Task: Add Attachment from computer to Card Card0000000249 in Board Board0000000063 in Workspace WS0000000021 in Trello. Add Cover Purple to Card Card0000000249 in Board Board0000000063 in Workspace WS0000000021 in Trello. Add "Move Card To …" Button titled Button0000000249 to "top" of the list "To Do" to Card Card0000000249 in Board Board0000000063 in Workspace WS0000000021 in Trello. Add Description DS0000000249 to Card Card0000000249 in Board Board0000000063 in Workspace WS0000000021 in Trello. Add Comment CM0000000249 to Card Card0000000249 in Board Board0000000063 in Workspace WS0000000021 in Trello
Action: Mouse moved to (620, 657)
Screenshot: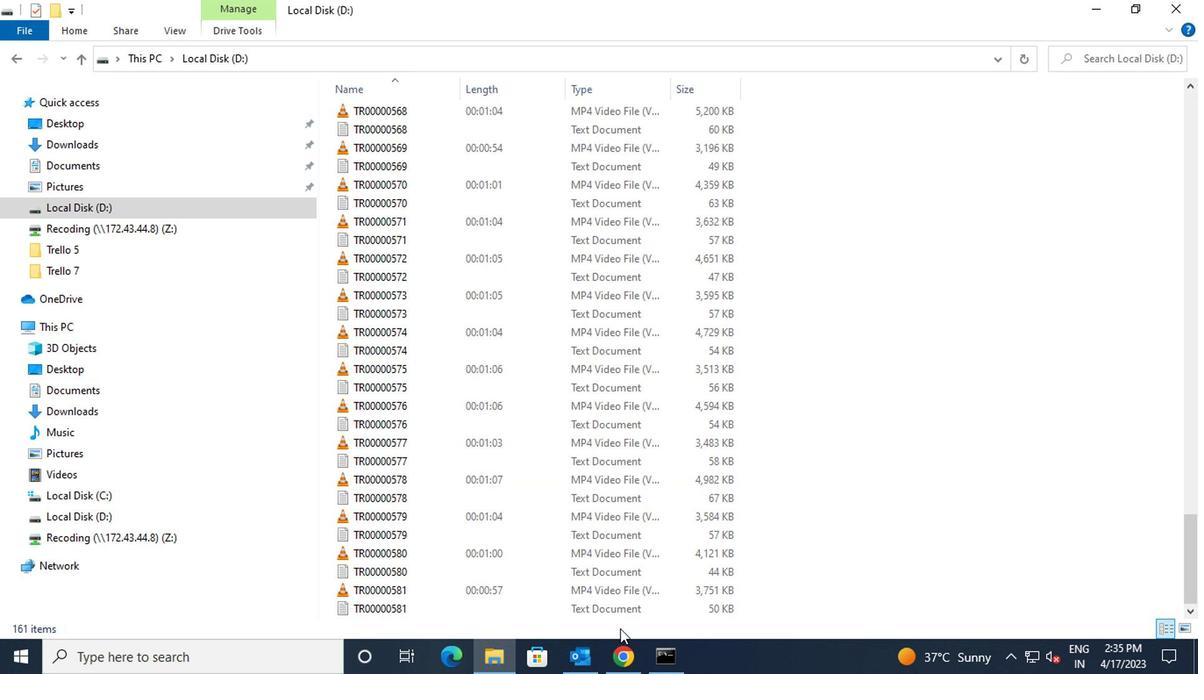
Action: Mouse pressed left at (620, 657)
Screenshot: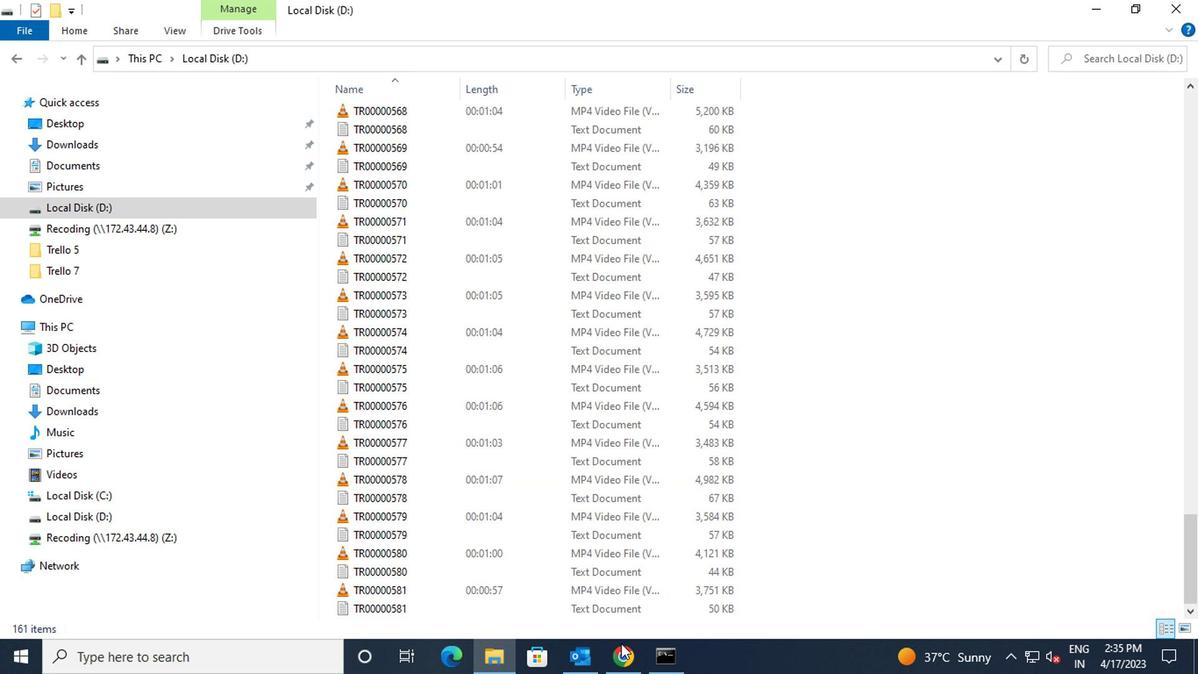 
Action: Mouse moved to (378, 267)
Screenshot: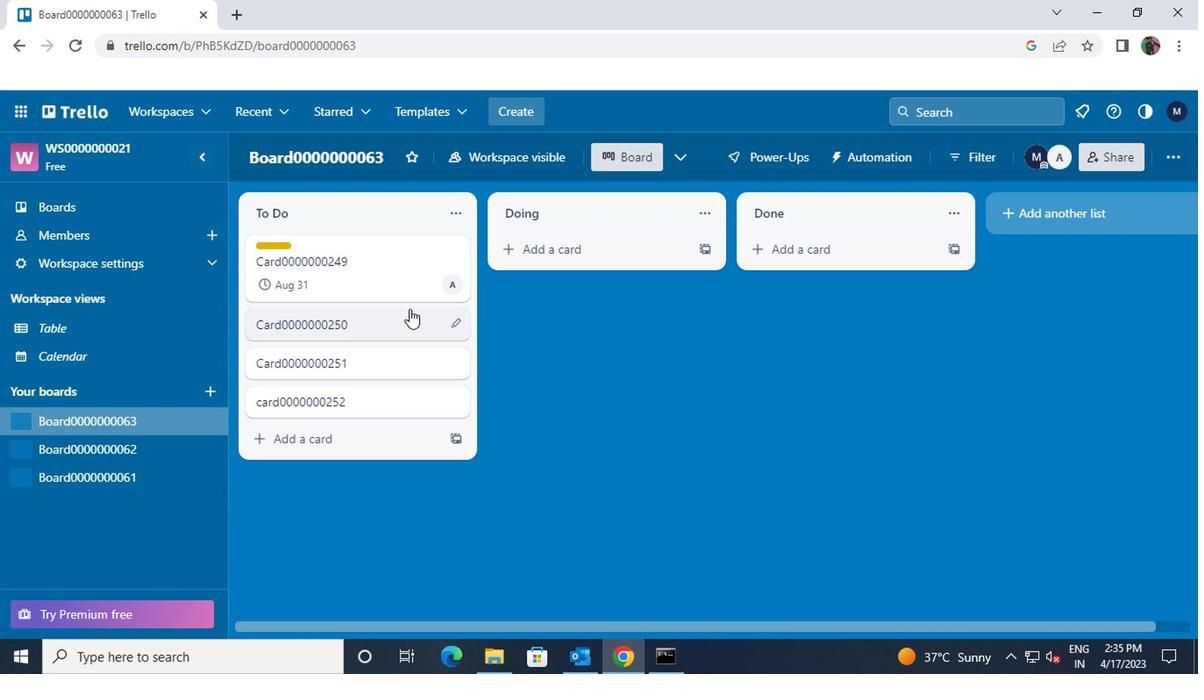 
Action: Mouse pressed left at (378, 267)
Screenshot: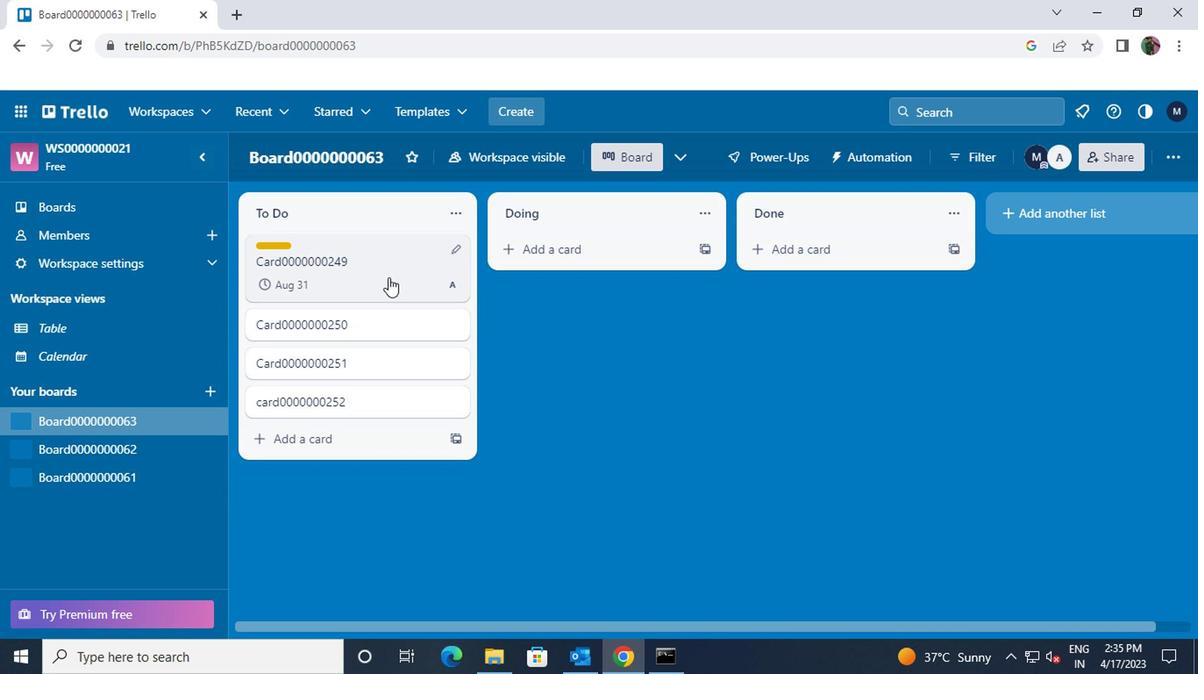 
Action: Mouse moved to (800, 390)
Screenshot: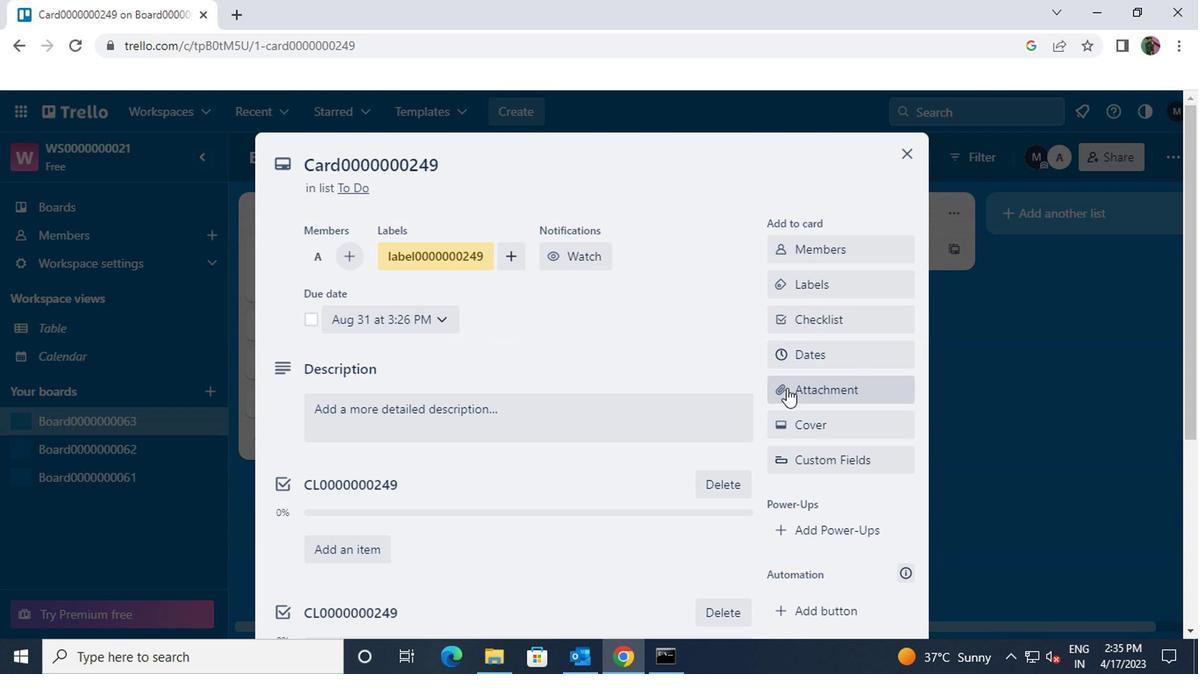 
Action: Mouse pressed left at (800, 390)
Screenshot: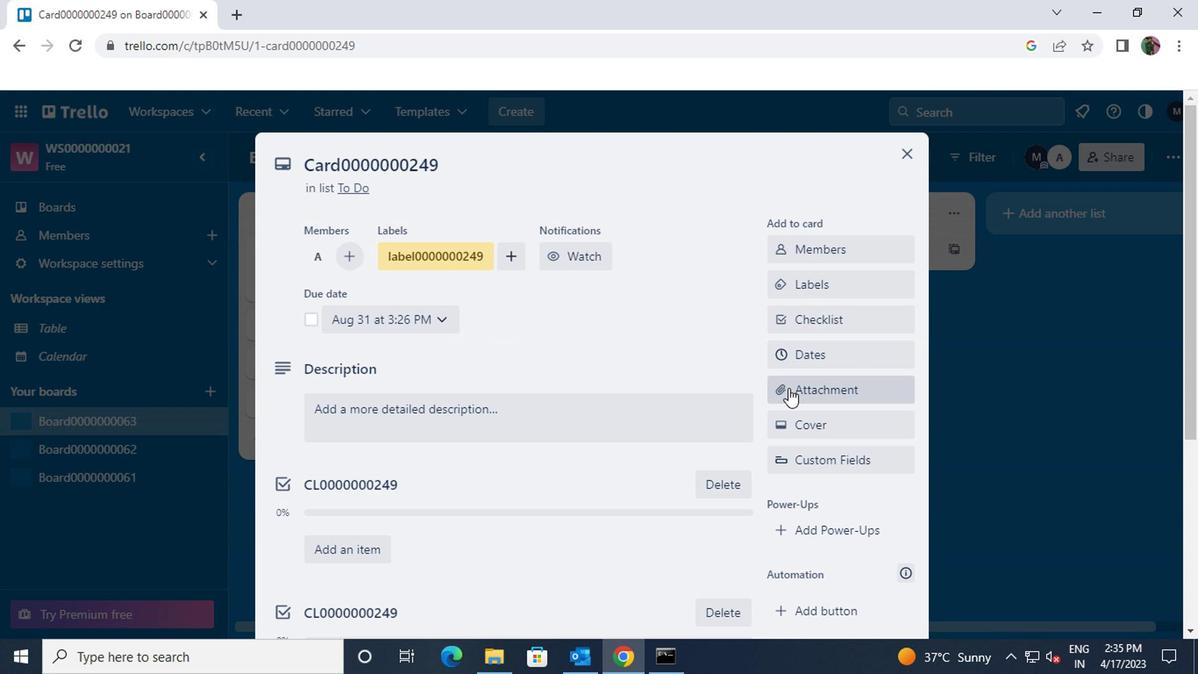 
Action: Mouse moved to (839, 192)
Screenshot: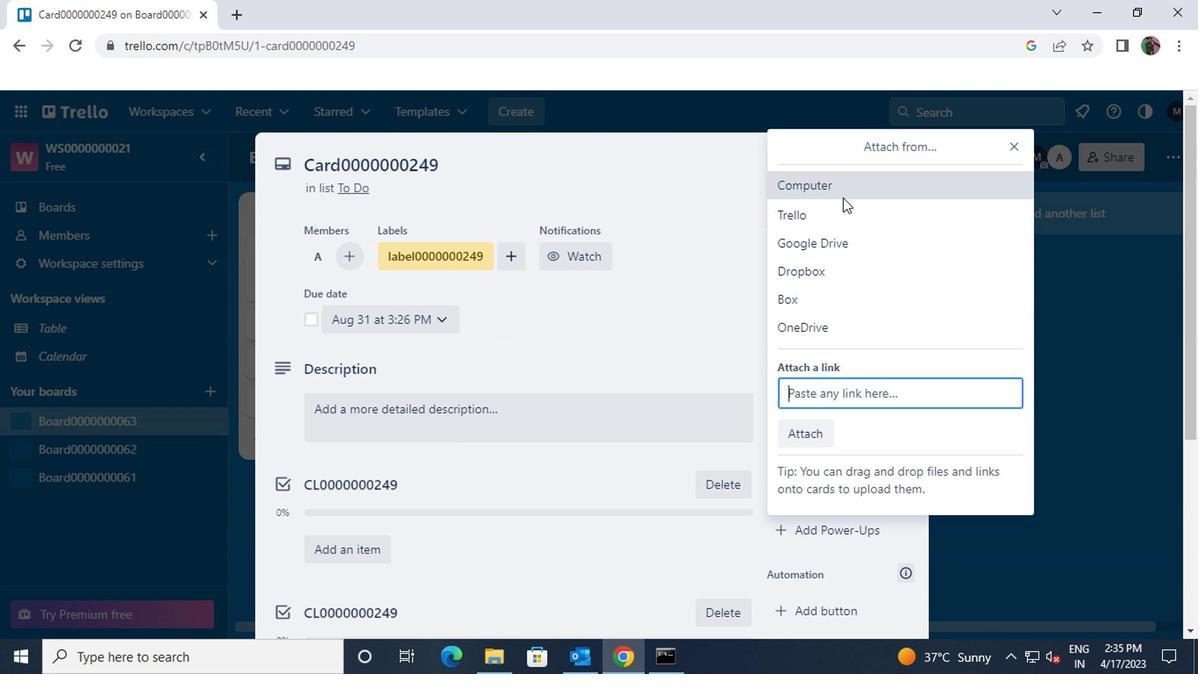 
Action: Mouse pressed left at (839, 192)
Screenshot: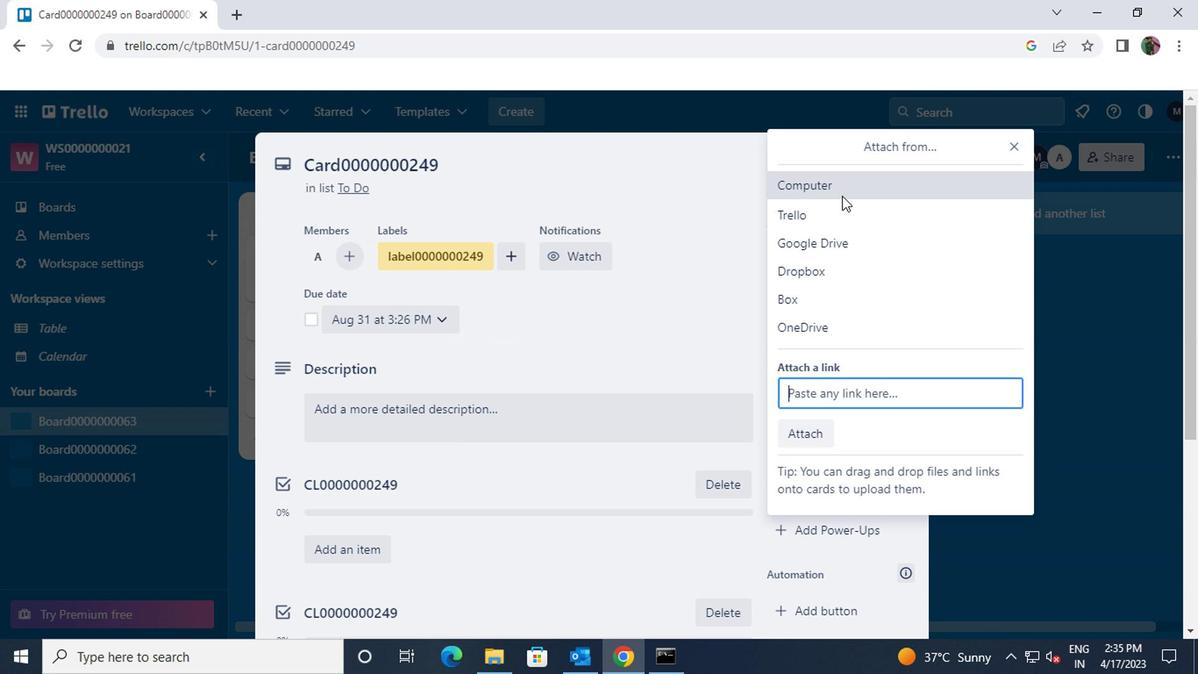 
Action: Mouse moved to (529, 181)
Screenshot: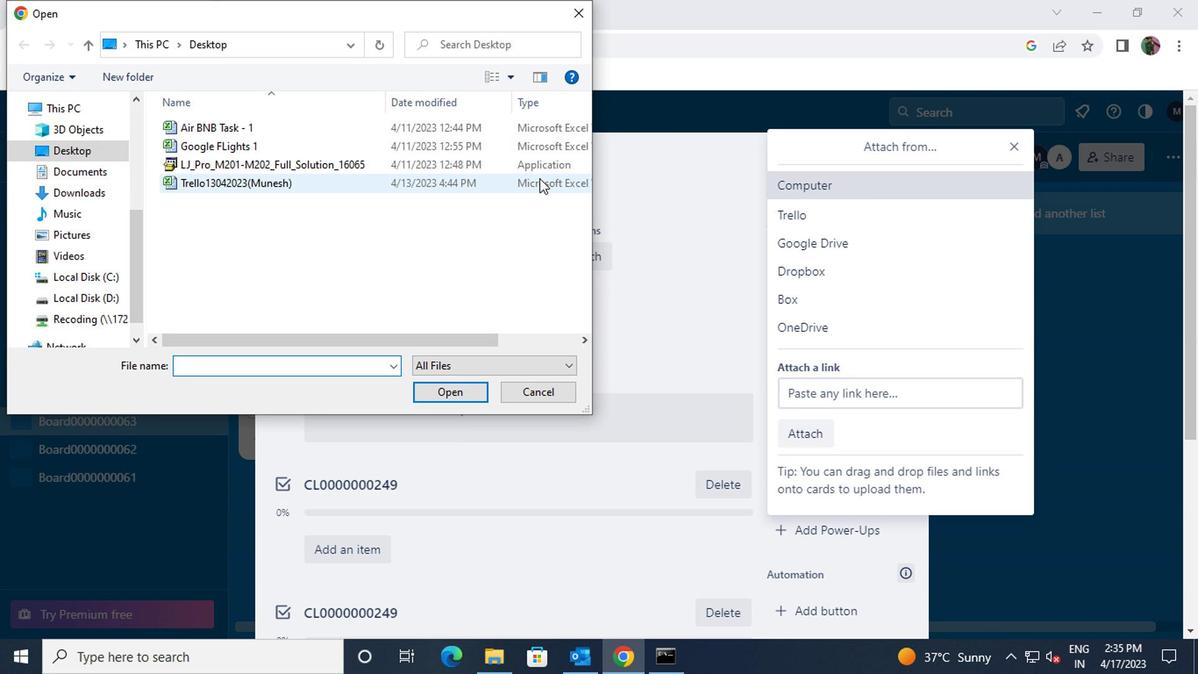 
Action: Mouse pressed left at (529, 181)
Screenshot: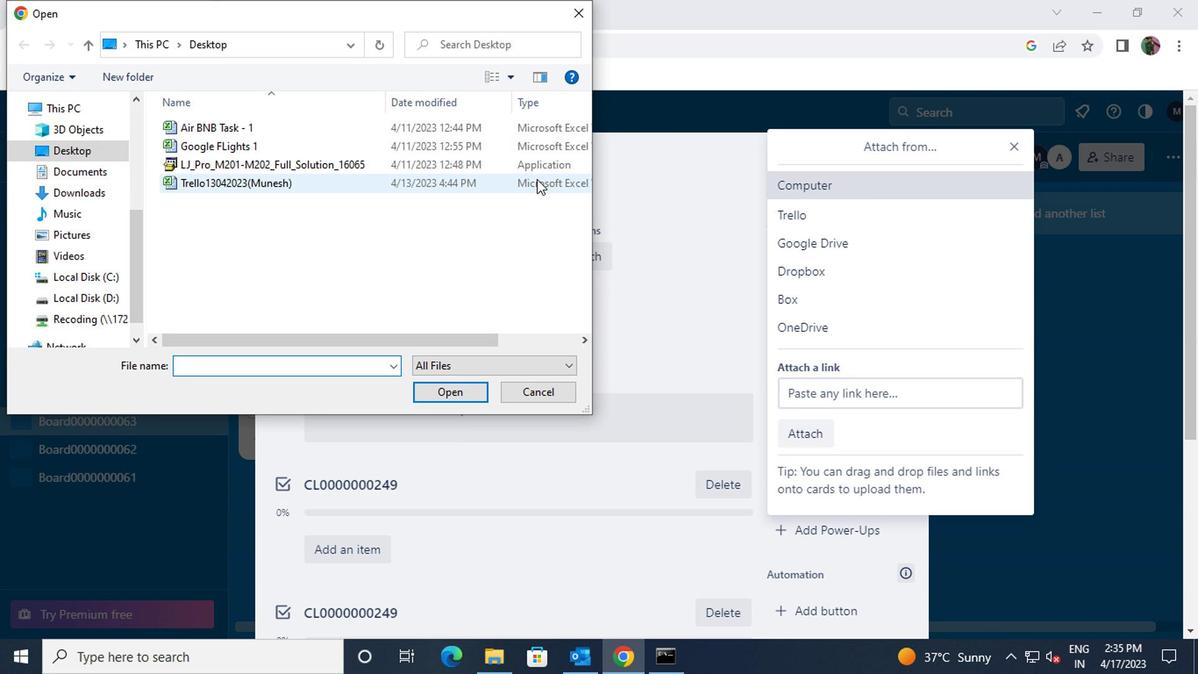 
Action: Mouse moved to (450, 390)
Screenshot: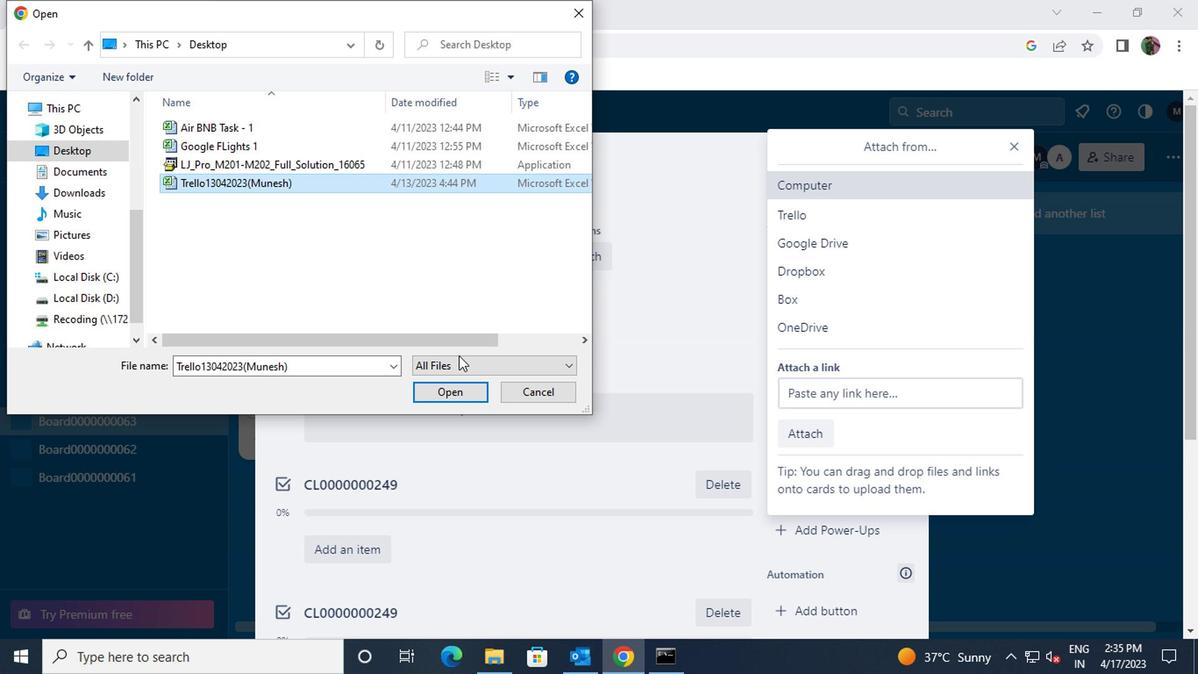 
Action: Mouse pressed left at (450, 390)
Screenshot: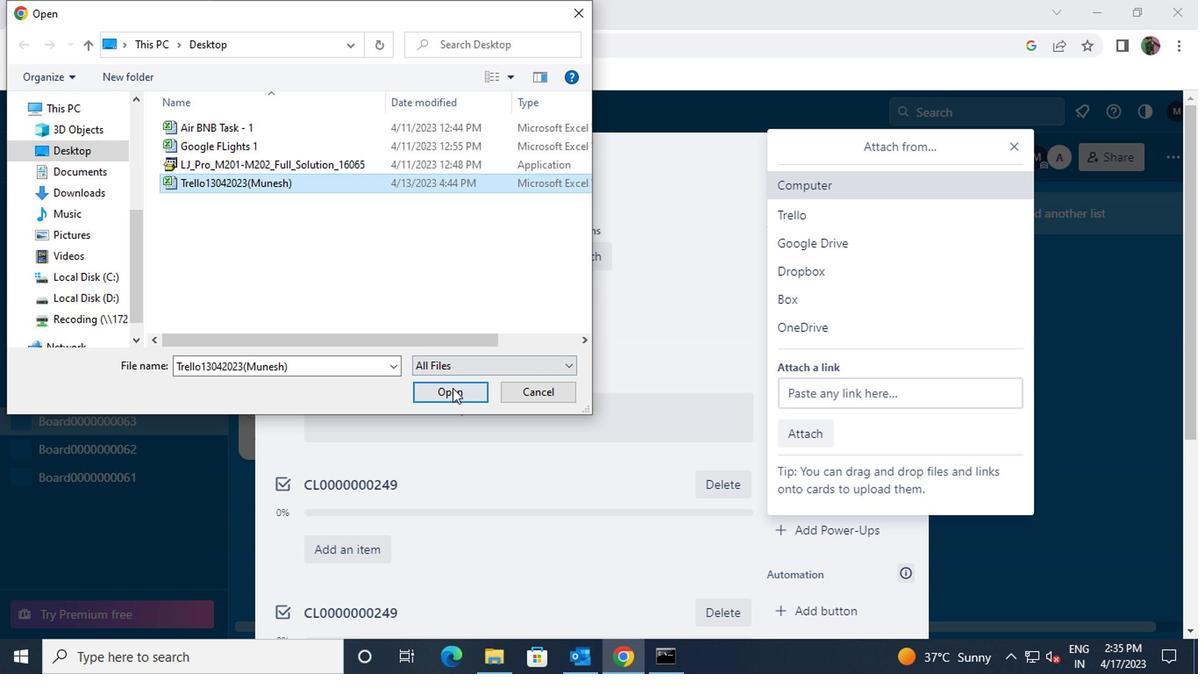 
Action: Mouse moved to (800, 425)
Screenshot: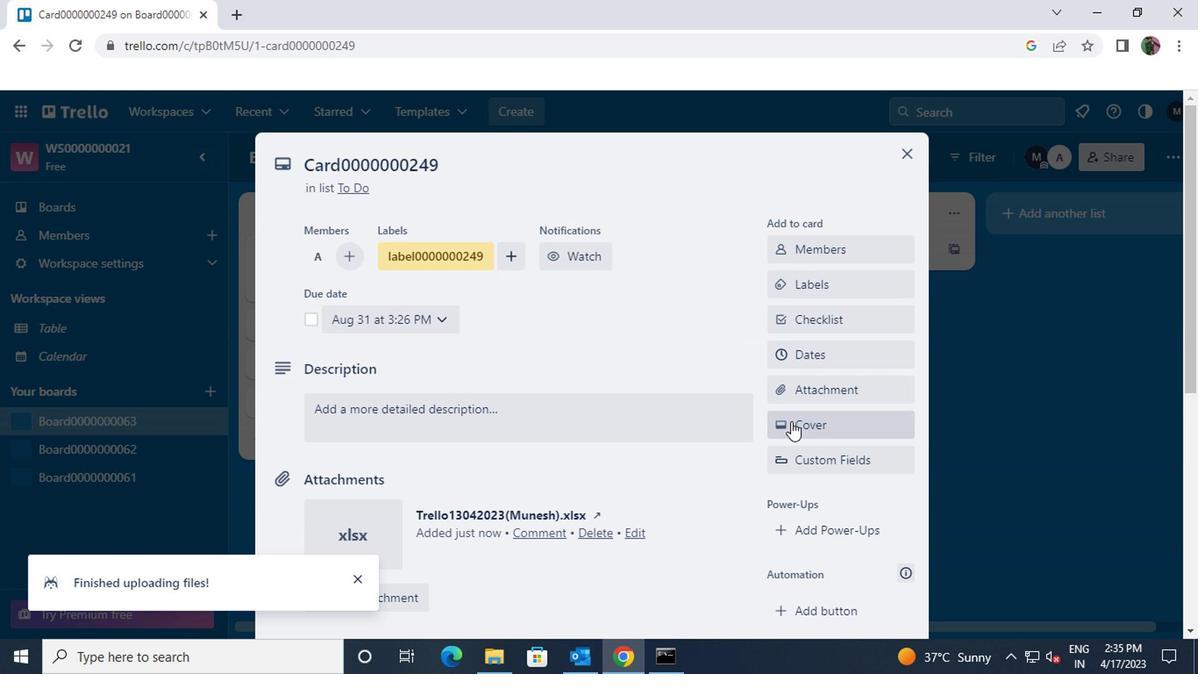
Action: Mouse pressed left at (800, 425)
Screenshot: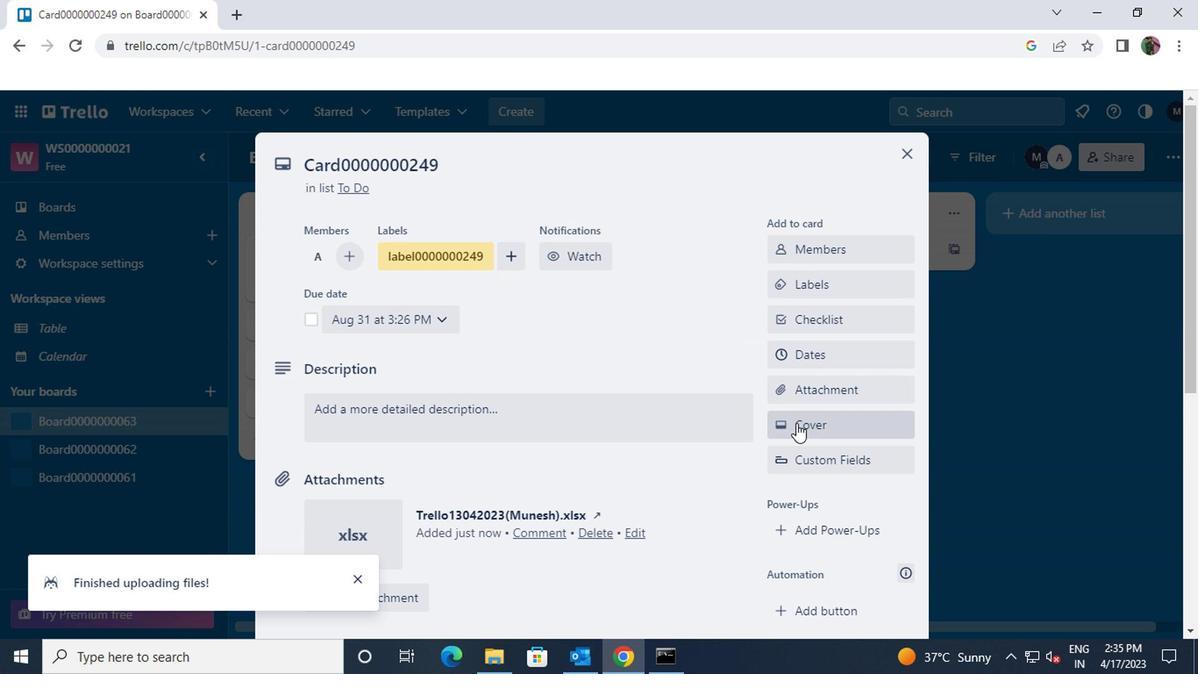 
Action: Mouse moved to (1002, 302)
Screenshot: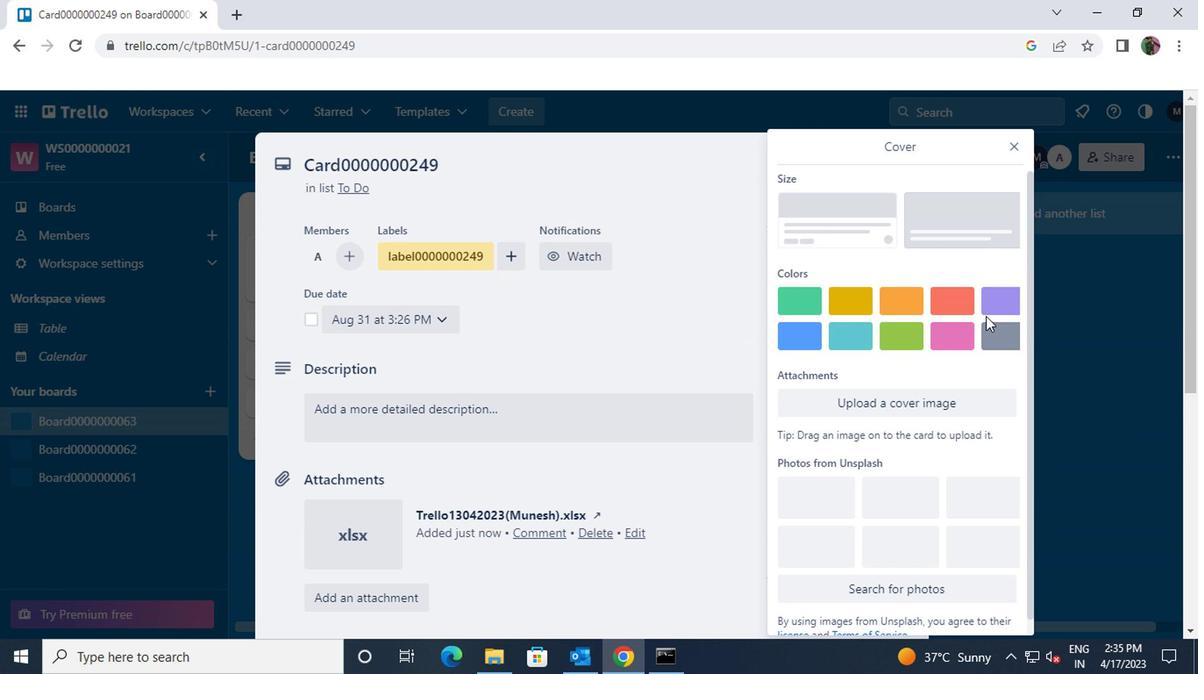 
Action: Mouse pressed left at (1002, 302)
Screenshot: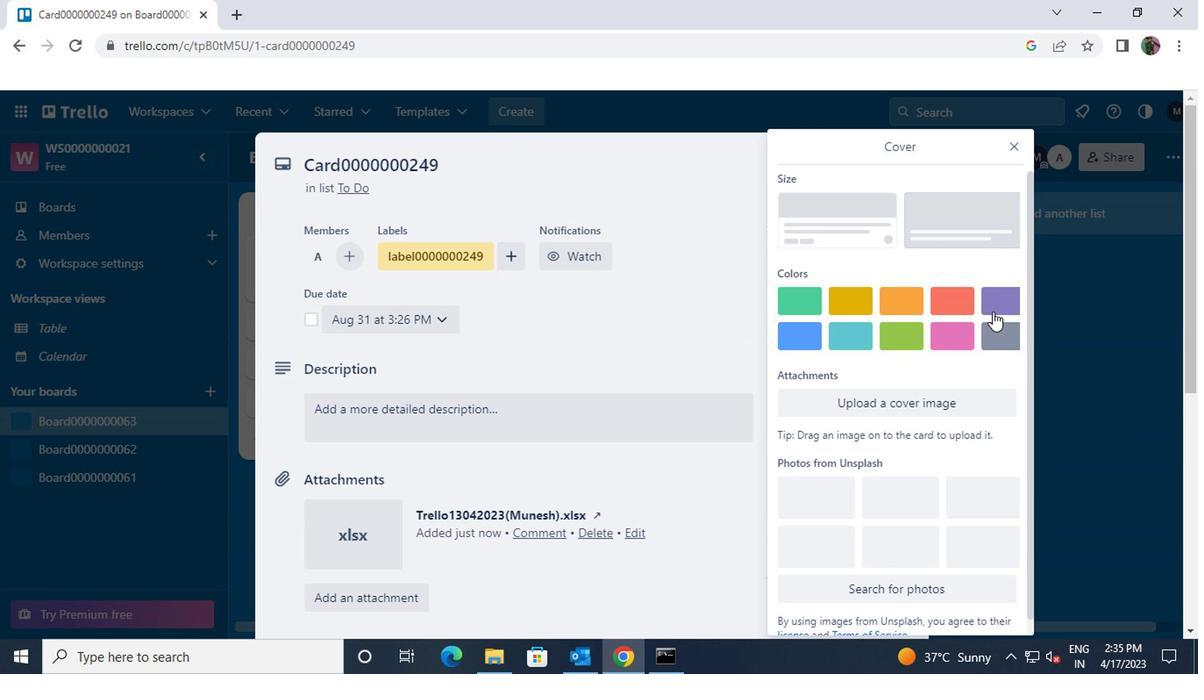 
Action: Mouse moved to (1012, 147)
Screenshot: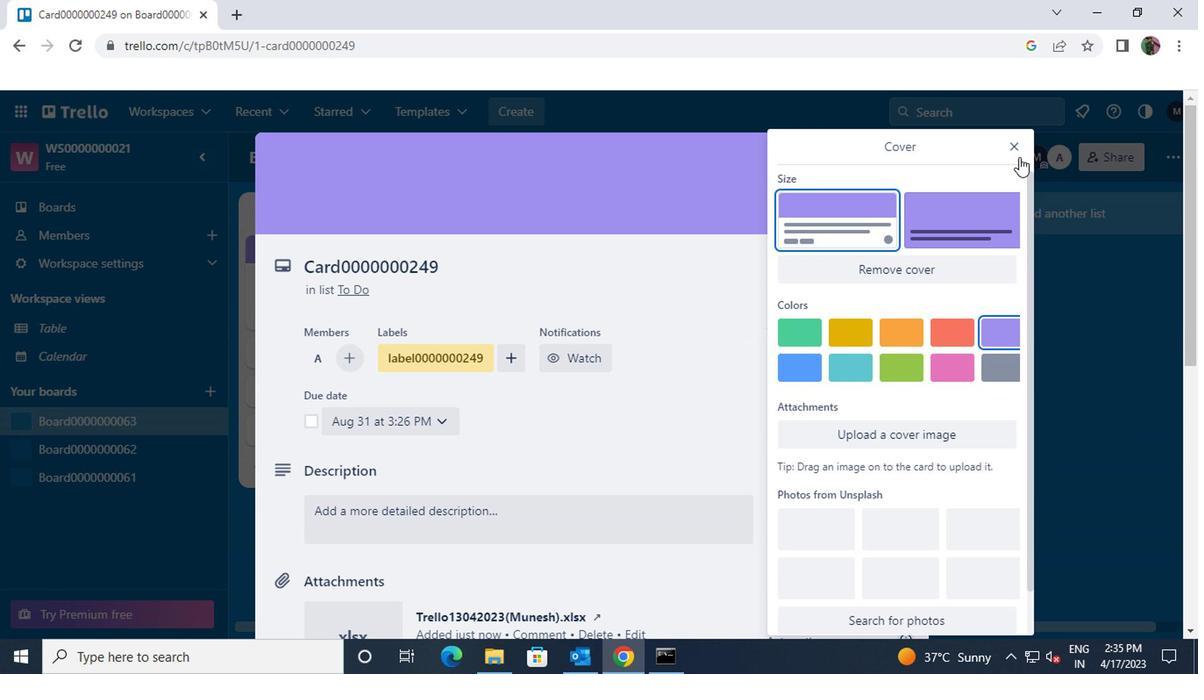 
Action: Mouse pressed left at (1012, 147)
Screenshot: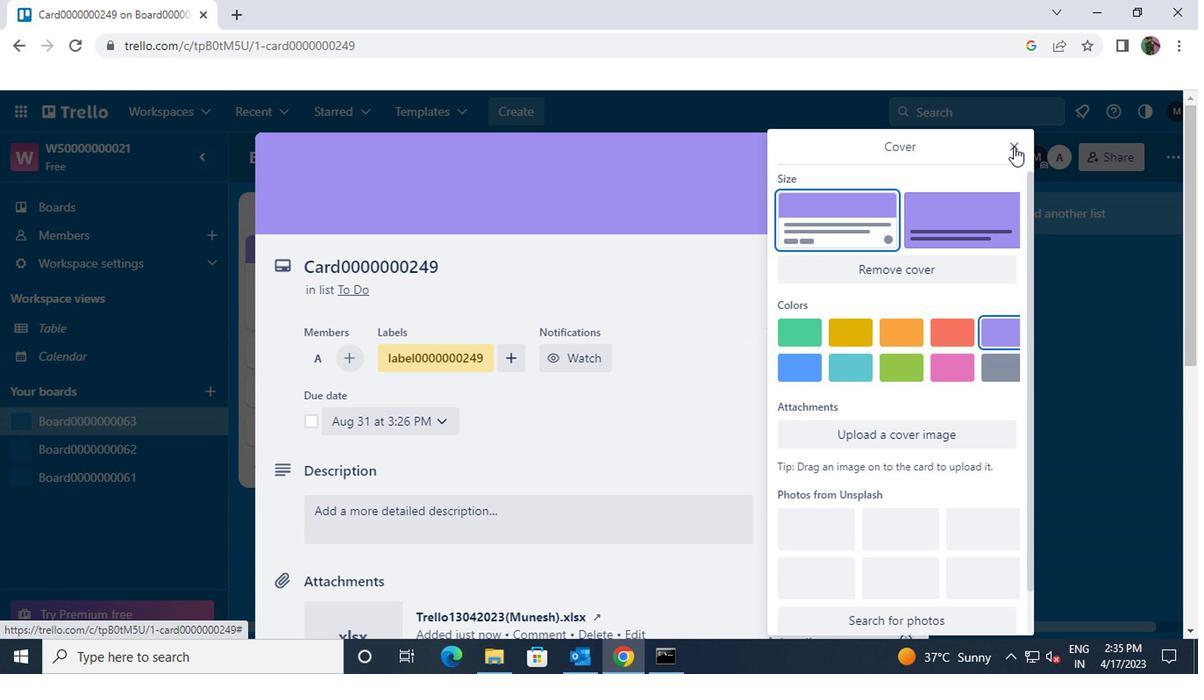 
Action: Mouse moved to (855, 373)
Screenshot: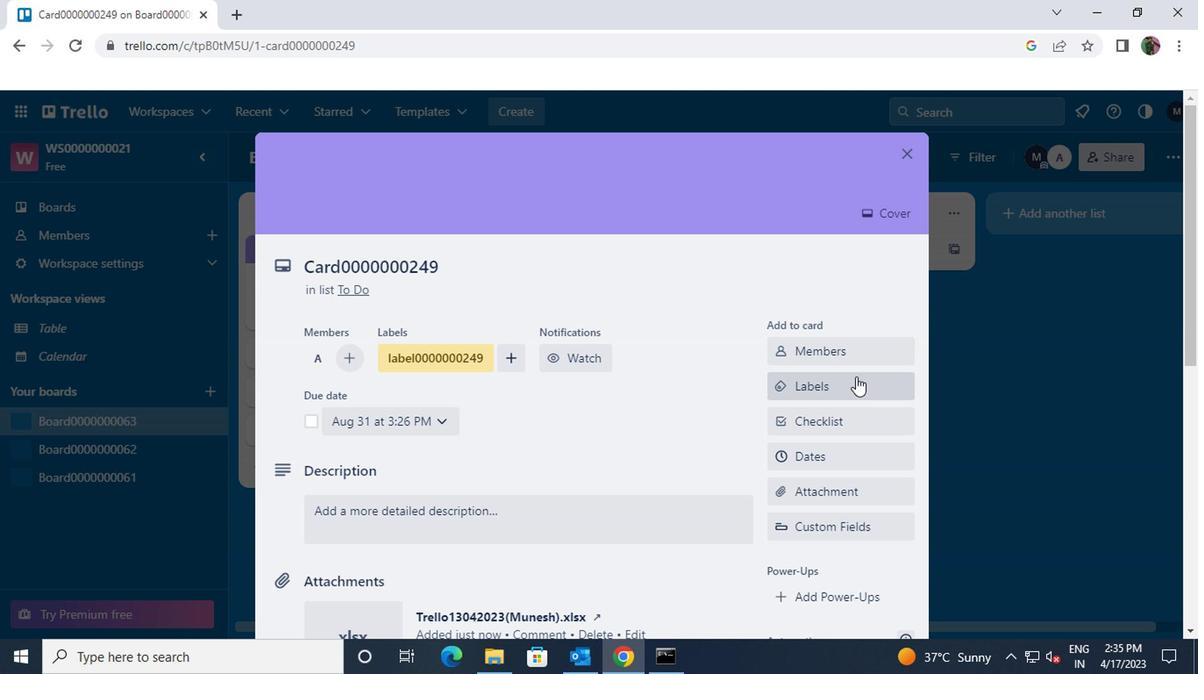 
Action: Mouse scrolled (855, 373) with delta (0, 0)
Screenshot: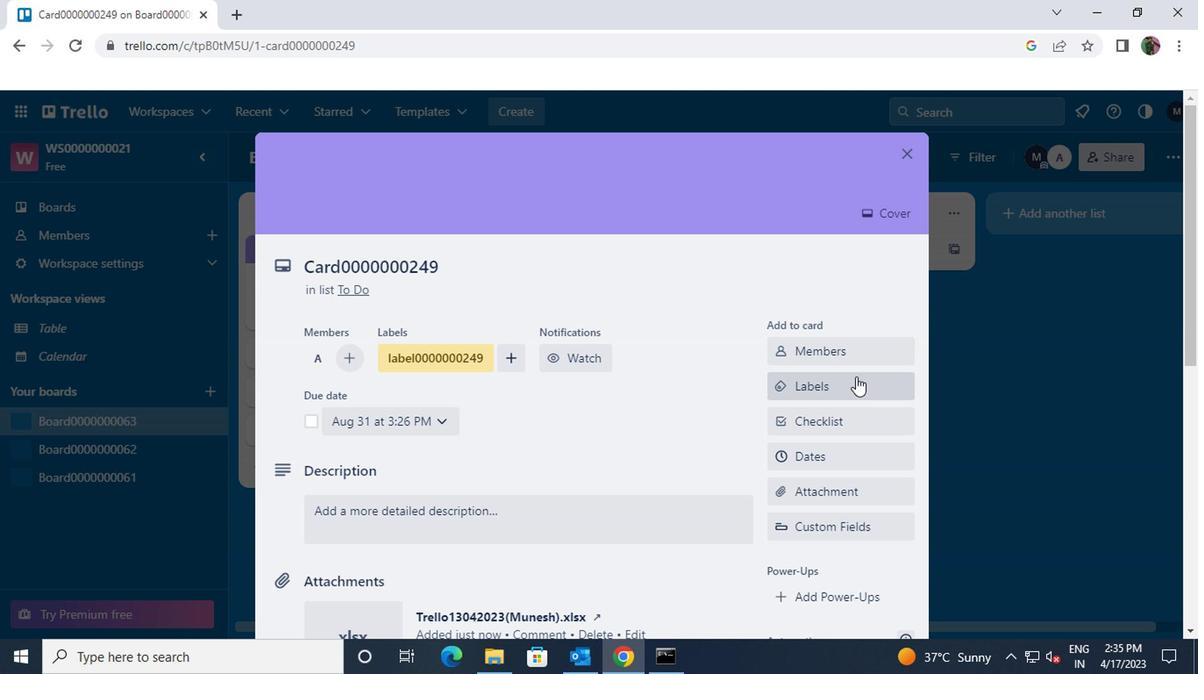 
Action: Mouse moved to (856, 375)
Screenshot: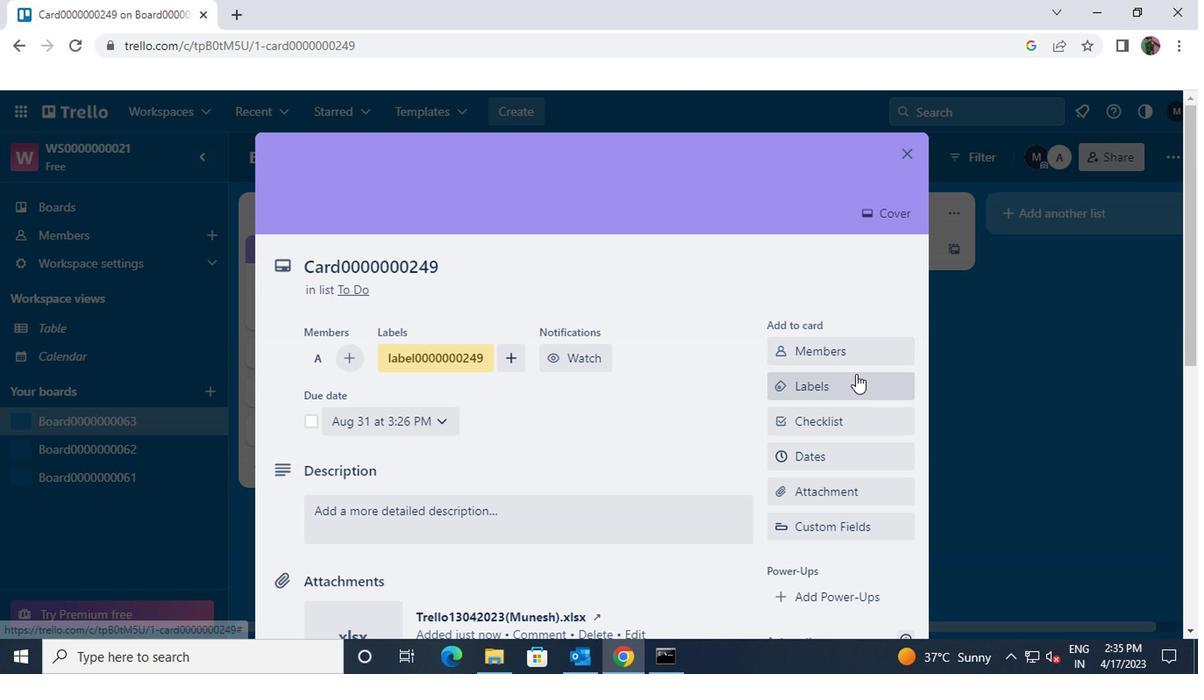 
Action: Mouse scrolled (856, 375) with delta (0, 0)
Screenshot: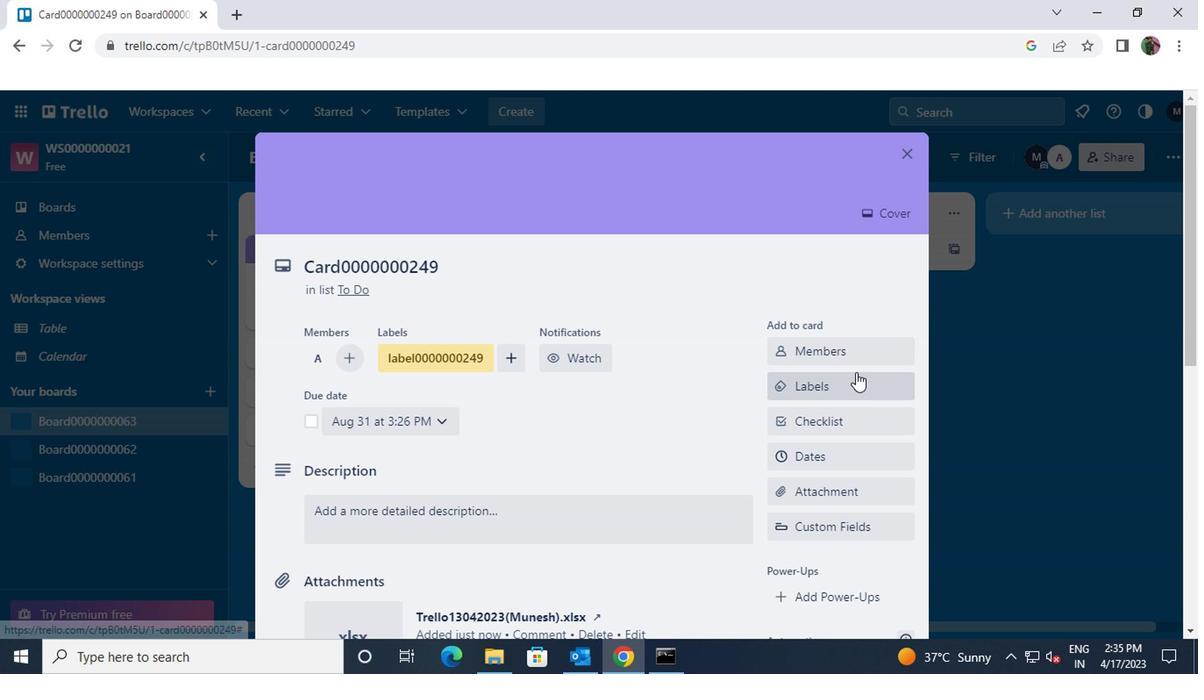 
Action: Mouse moved to (856, 377)
Screenshot: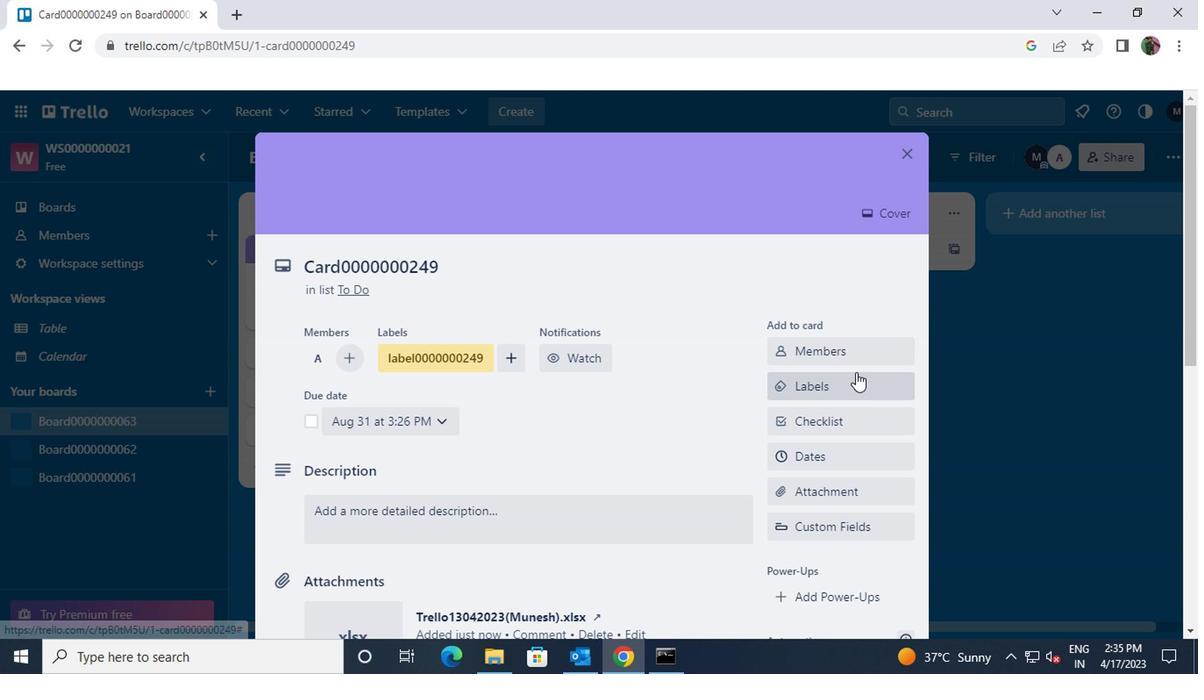 
Action: Mouse scrolled (856, 375) with delta (0, -1)
Screenshot: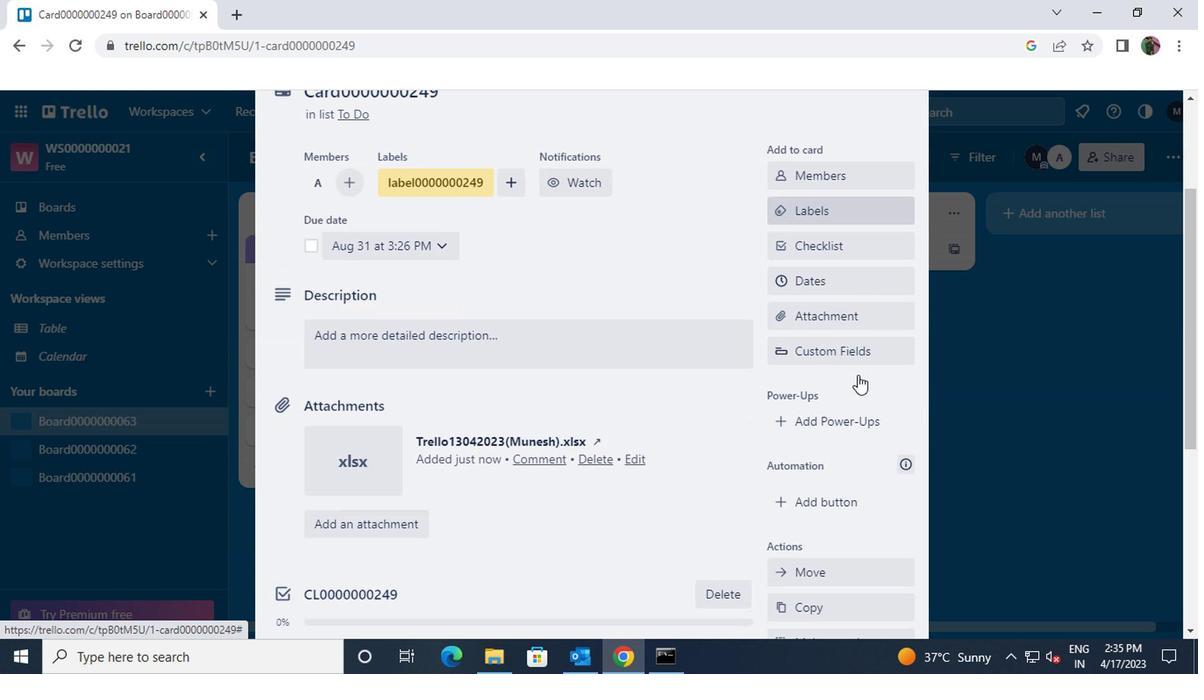 
Action: Mouse moved to (835, 410)
Screenshot: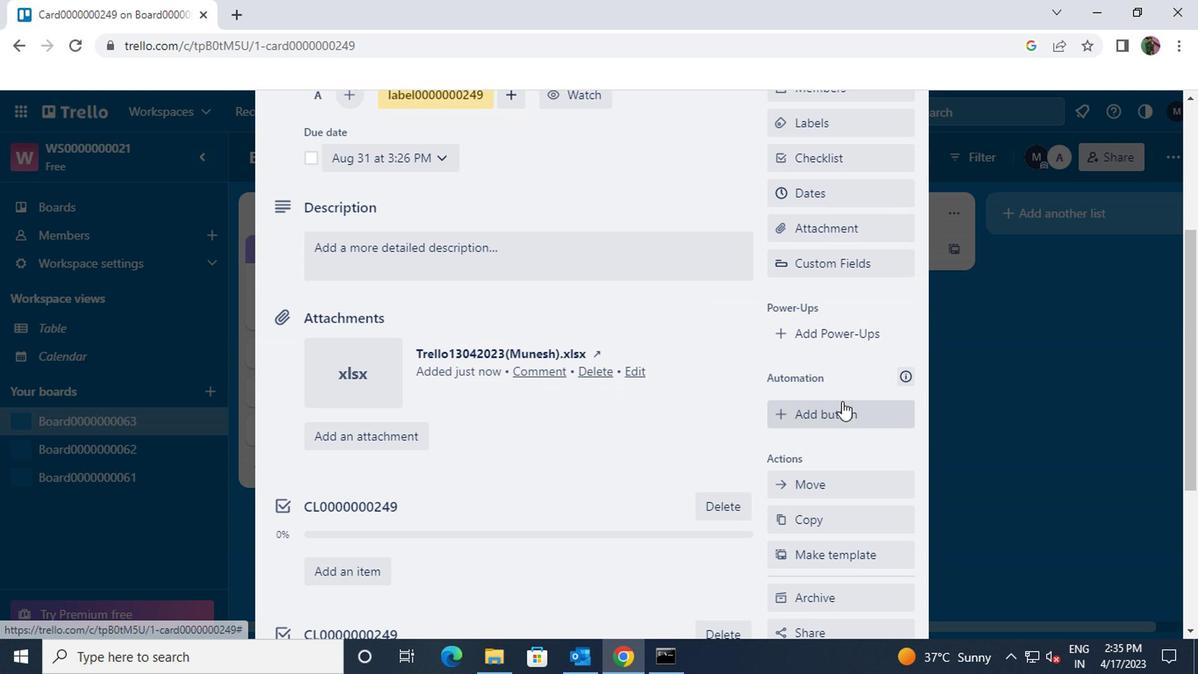 
Action: Mouse pressed left at (835, 410)
Screenshot: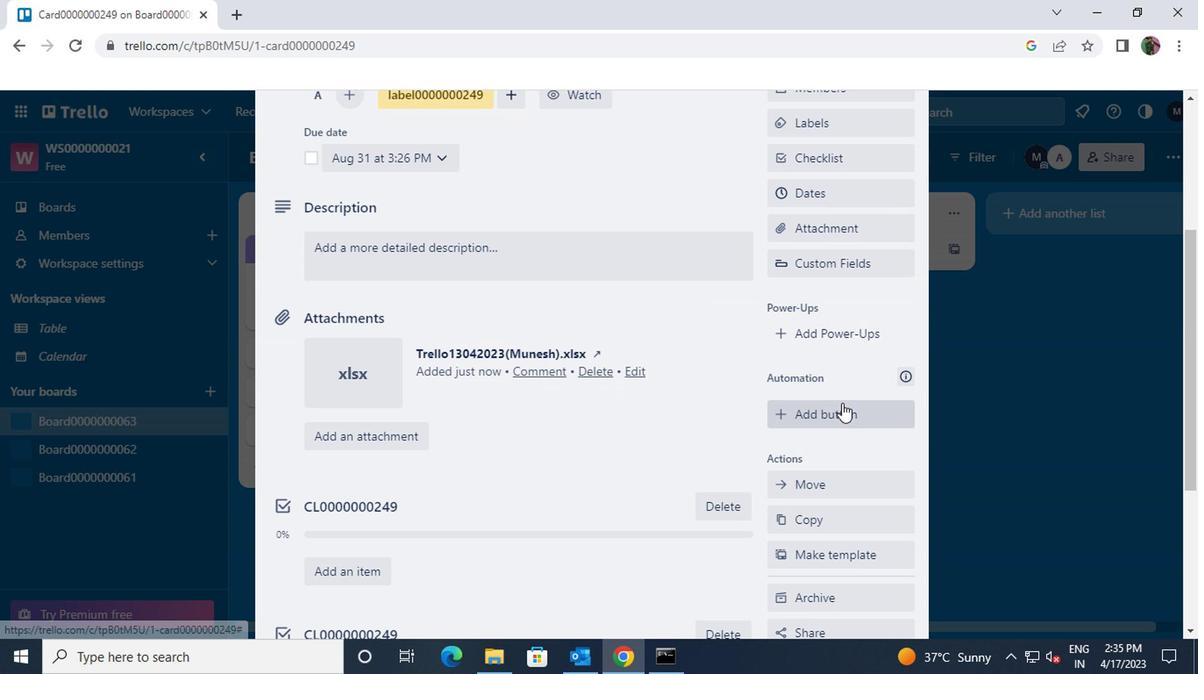 
Action: Mouse moved to (849, 231)
Screenshot: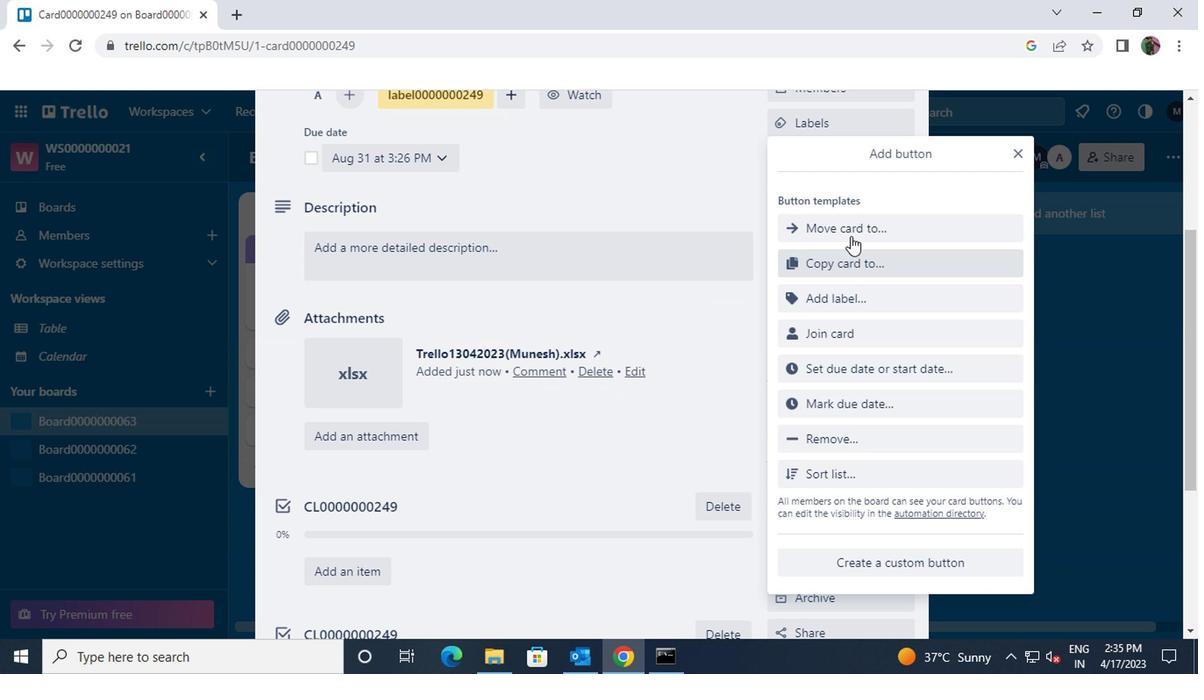
Action: Mouse pressed left at (849, 231)
Screenshot: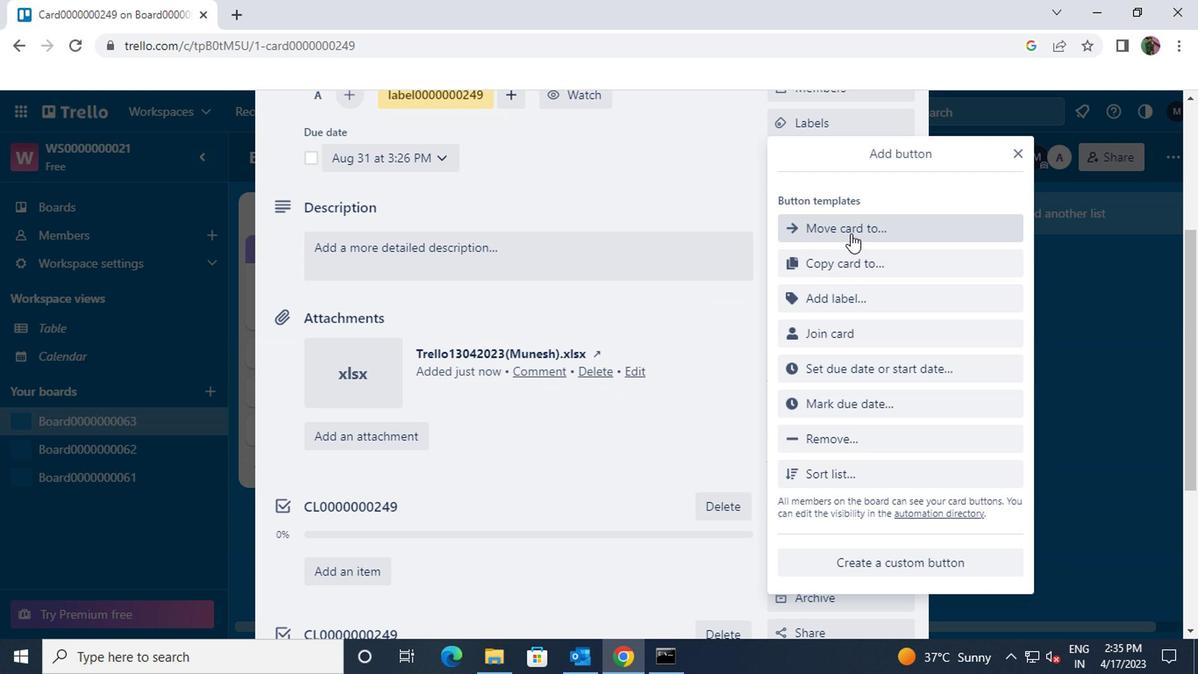
Action: Mouse moved to (848, 226)
Screenshot: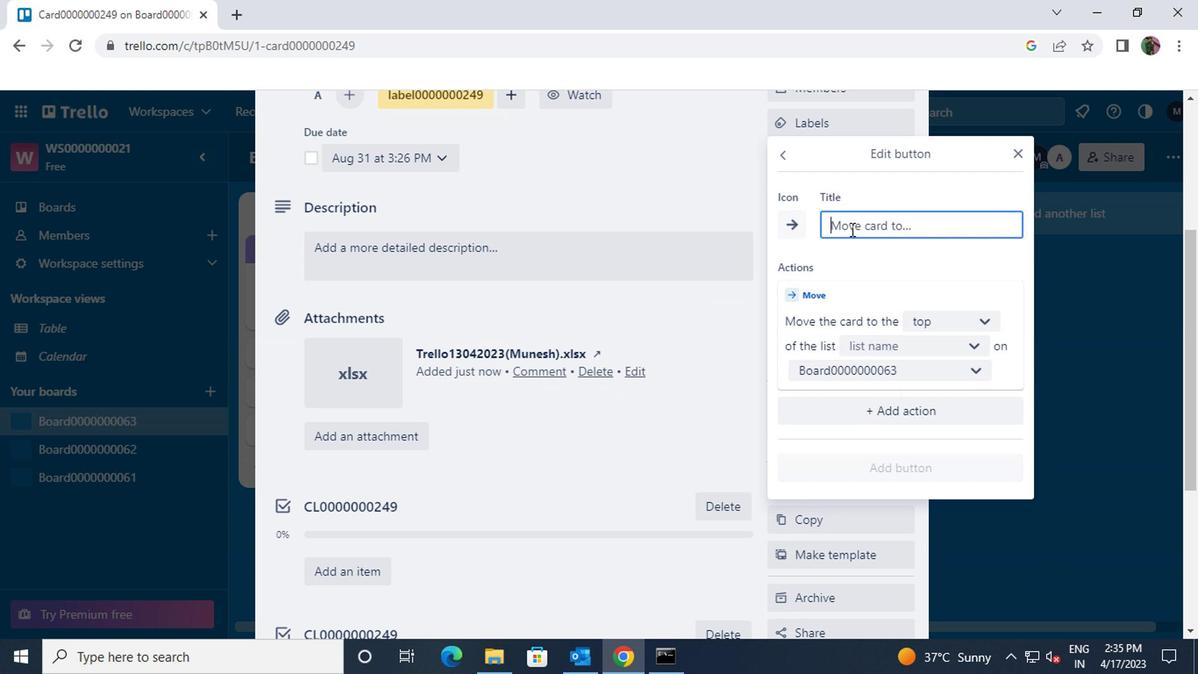 
Action: Mouse pressed left at (848, 226)
Screenshot: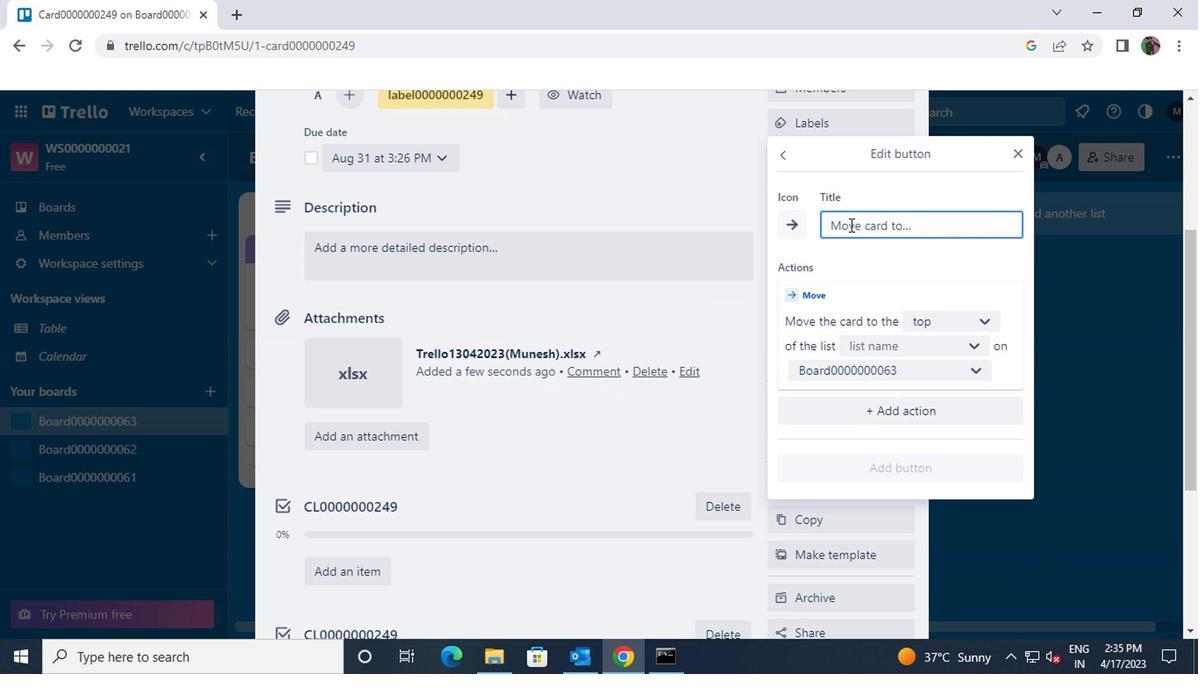 
Action: Key pressed <Key.shift>BUTTON0000000249
Screenshot: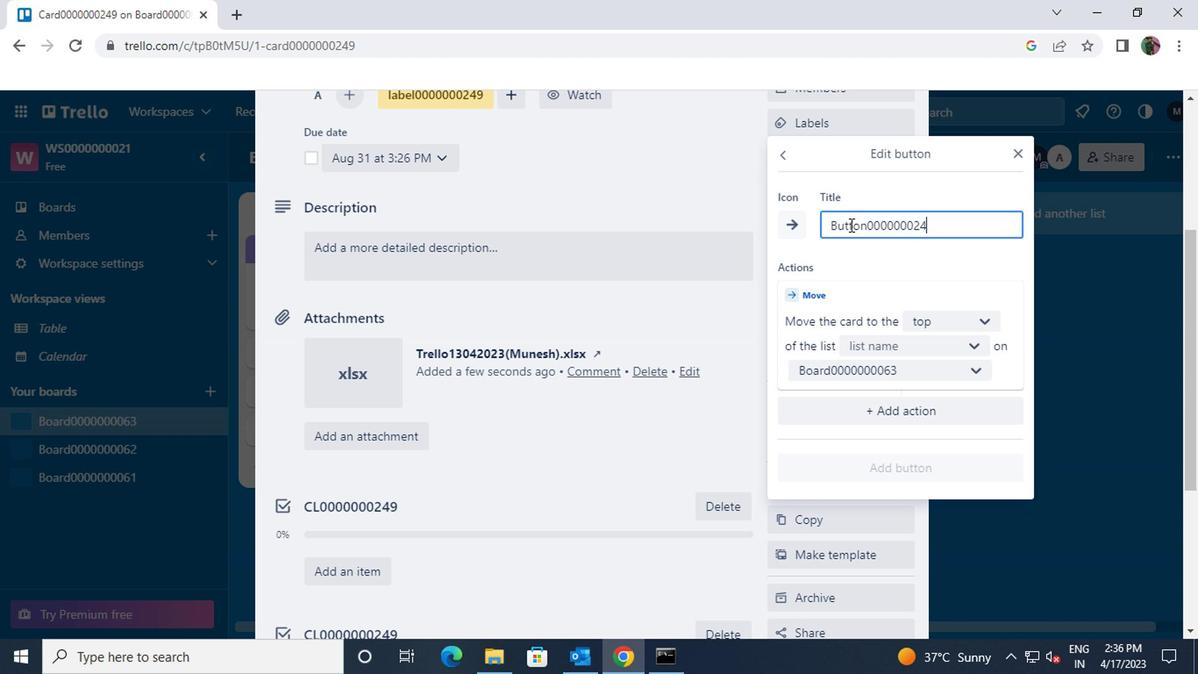 
Action: Mouse moved to (990, 321)
Screenshot: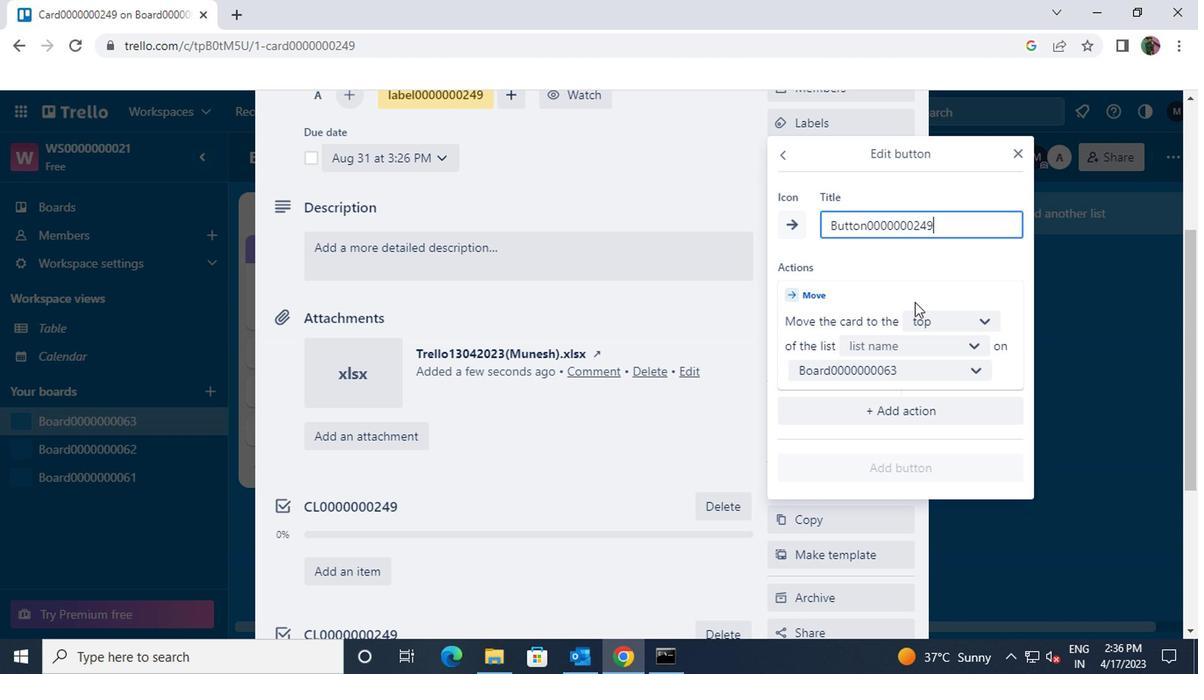 
Action: Mouse pressed left at (990, 321)
Screenshot: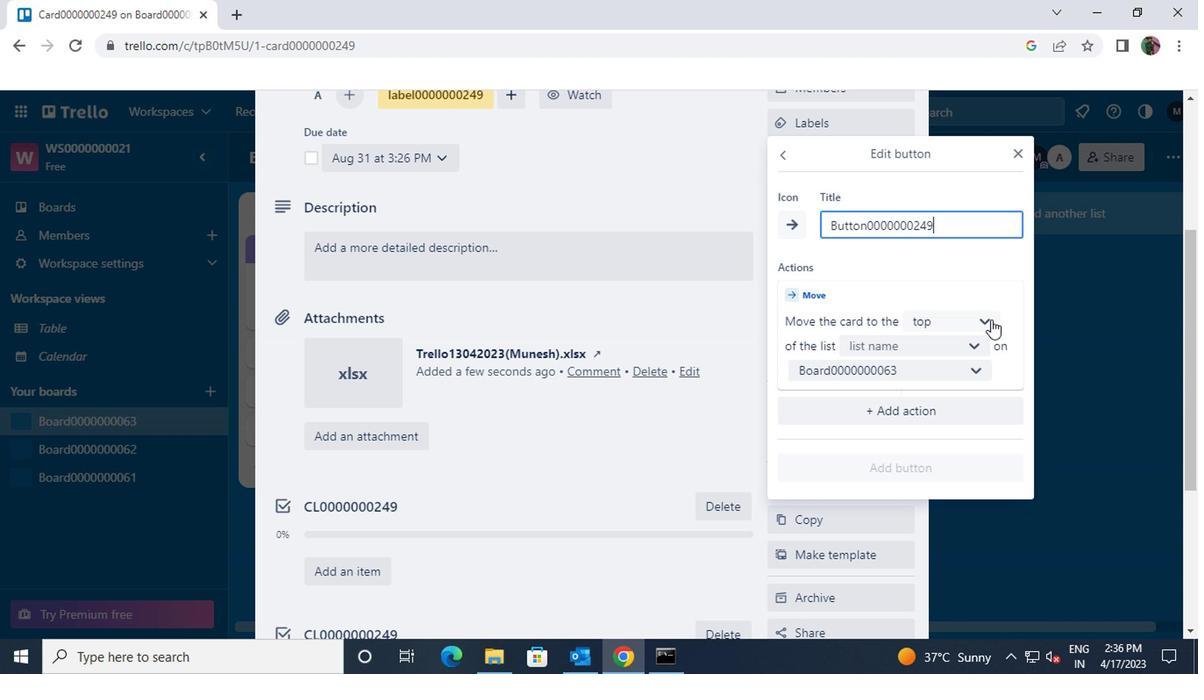 
Action: Mouse moved to (965, 352)
Screenshot: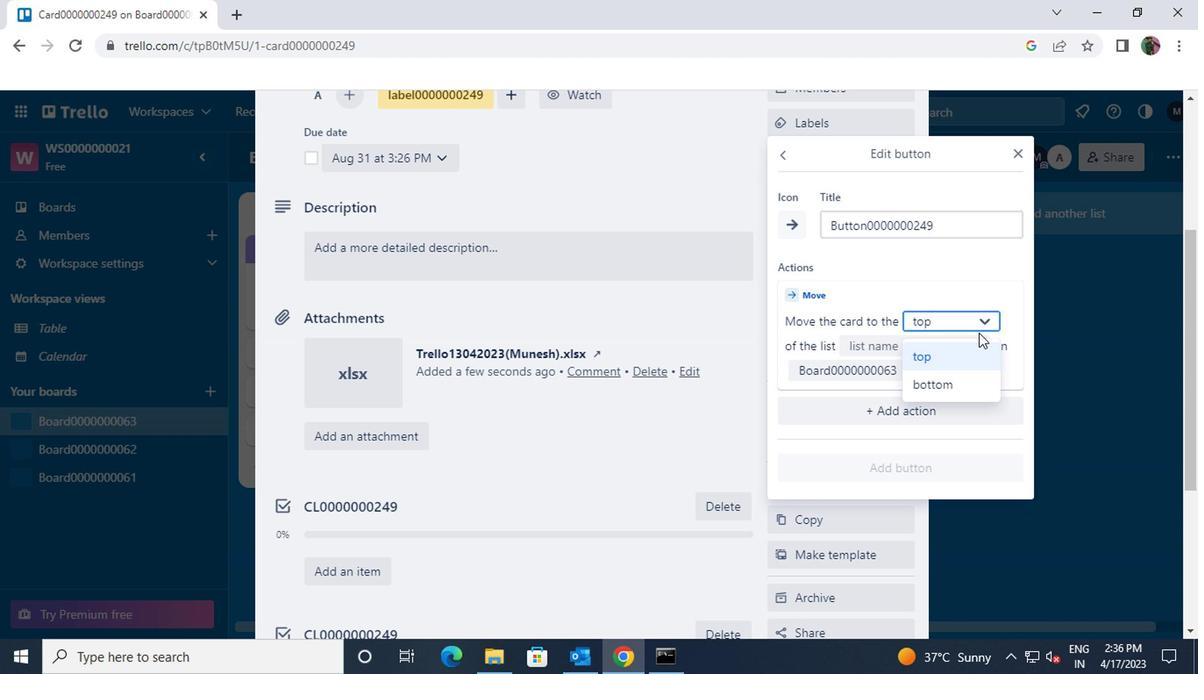 
Action: Mouse pressed left at (965, 352)
Screenshot: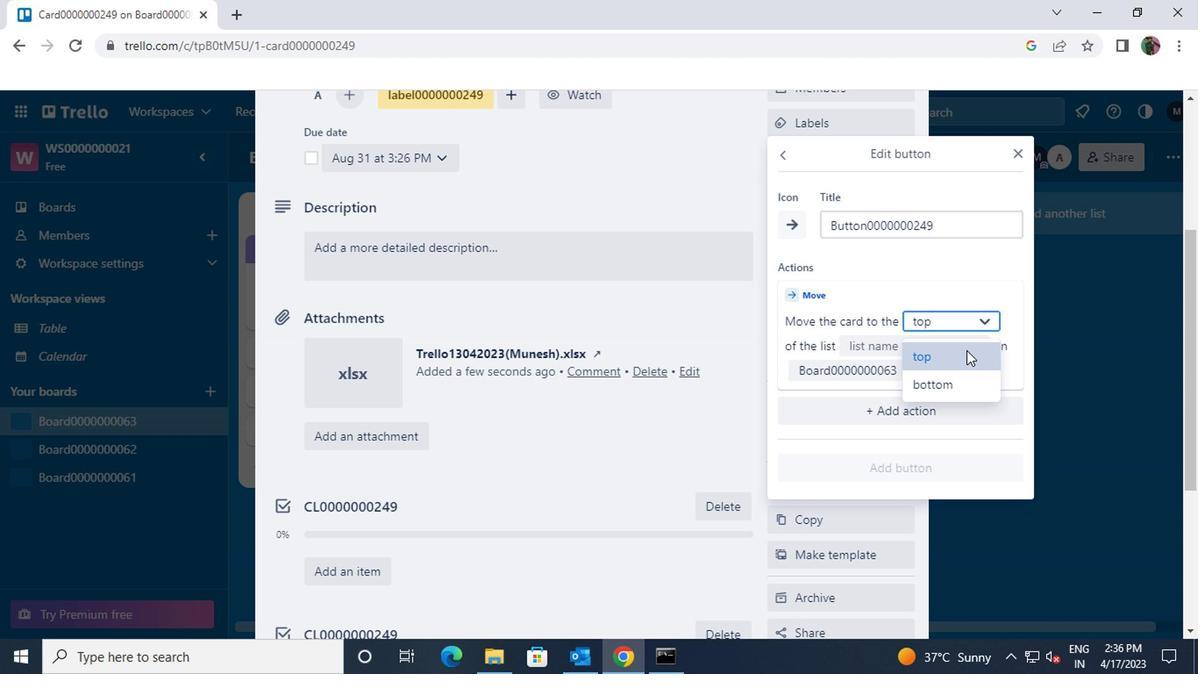 
Action: Mouse moved to (969, 341)
Screenshot: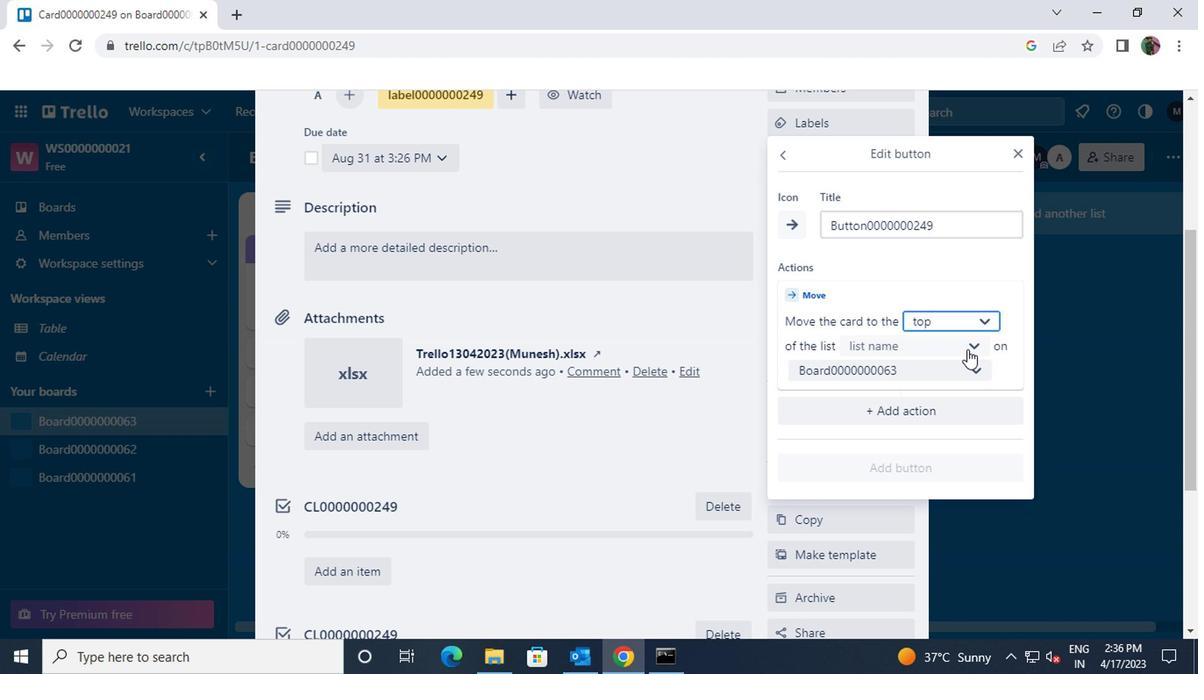 
Action: Mouse pressed left at (969, 341)
Screenshot: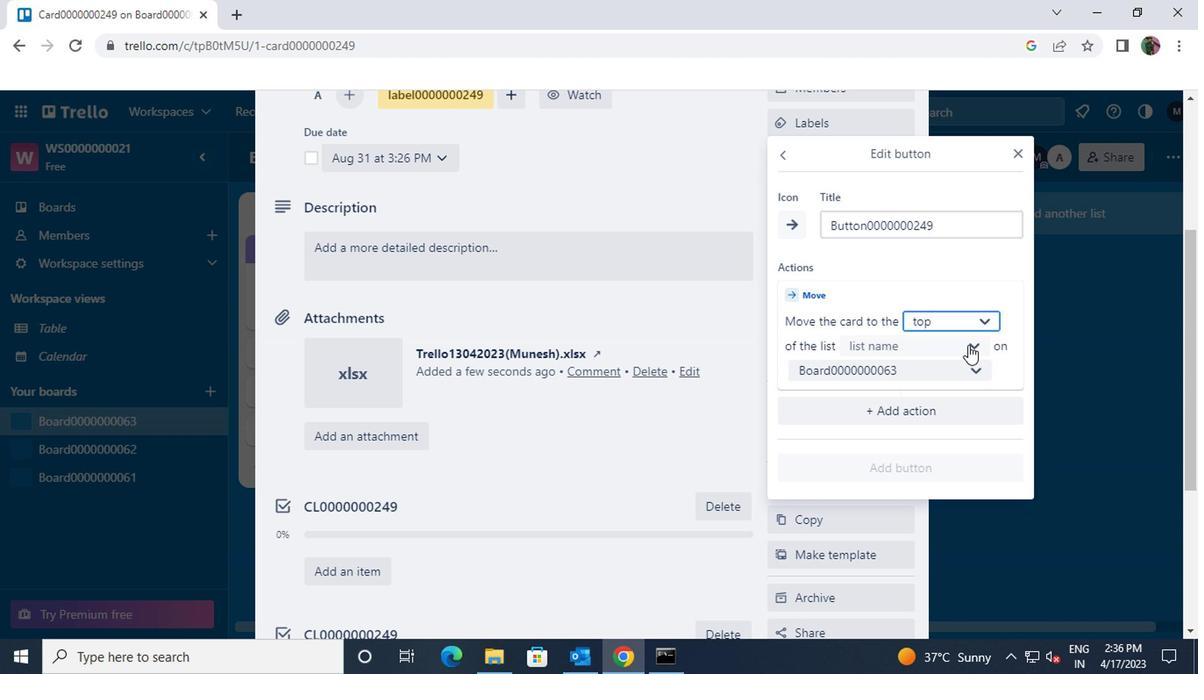
Action: Mouse moved to (952, 377)
Screenshot: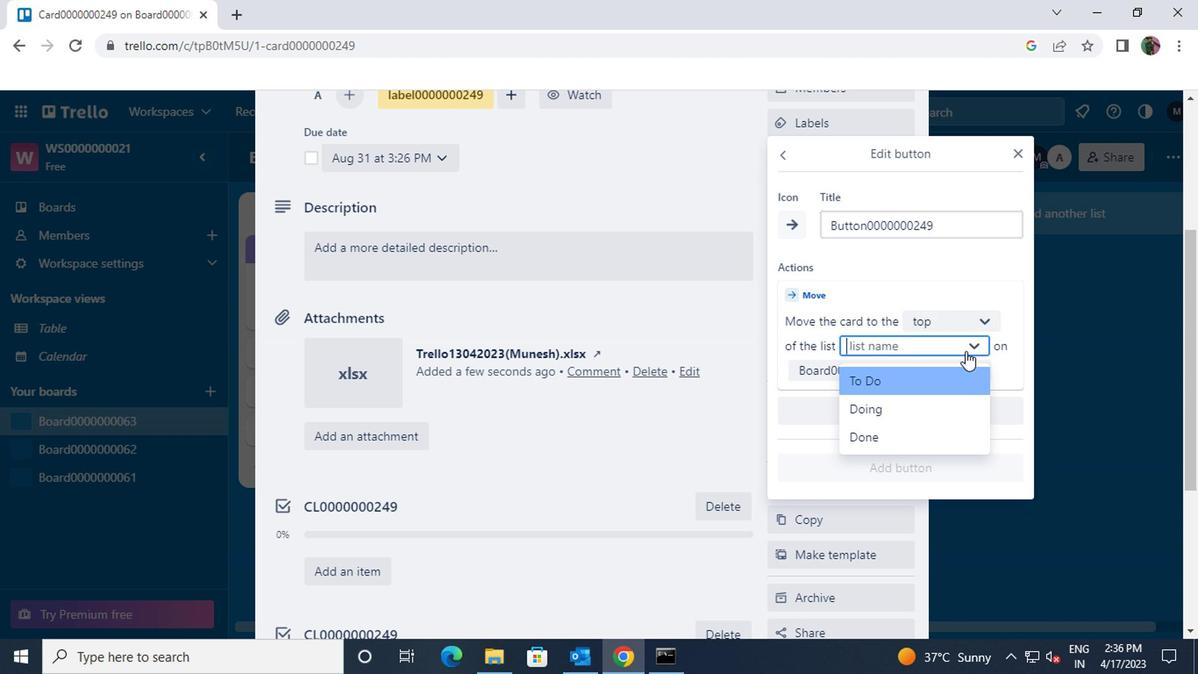 
Action: Mouse pressed left at (952, 377)
Screenshot: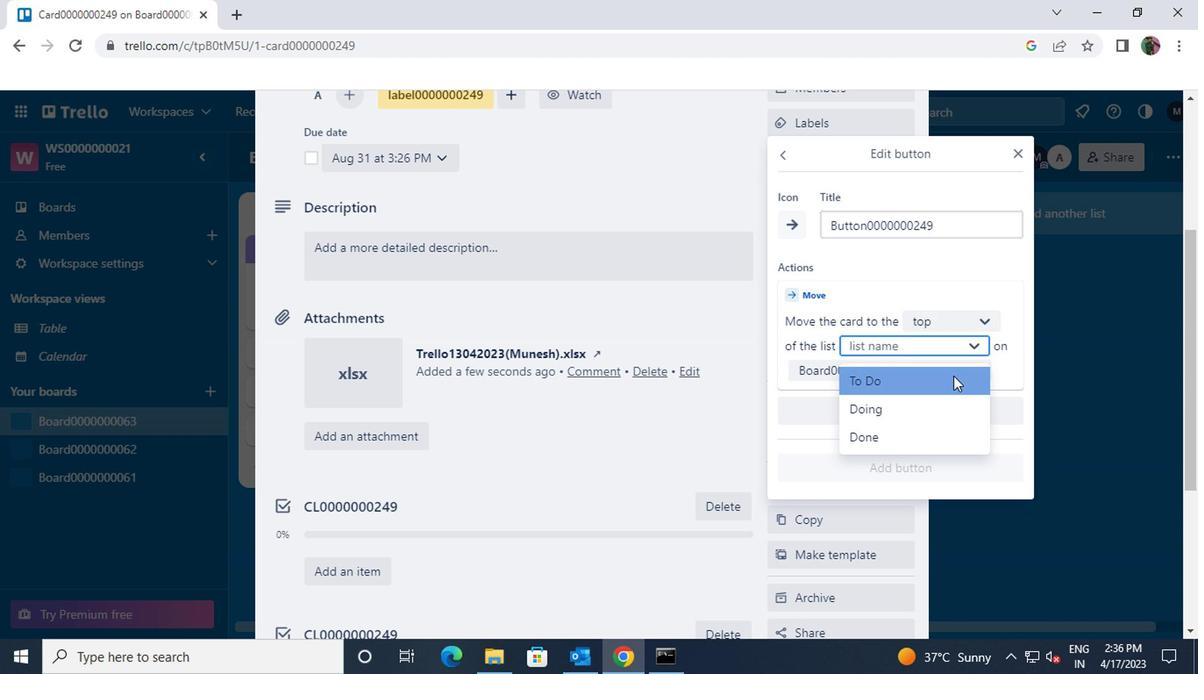 
Action: Mouse moved to (918, 465)
Screenshot: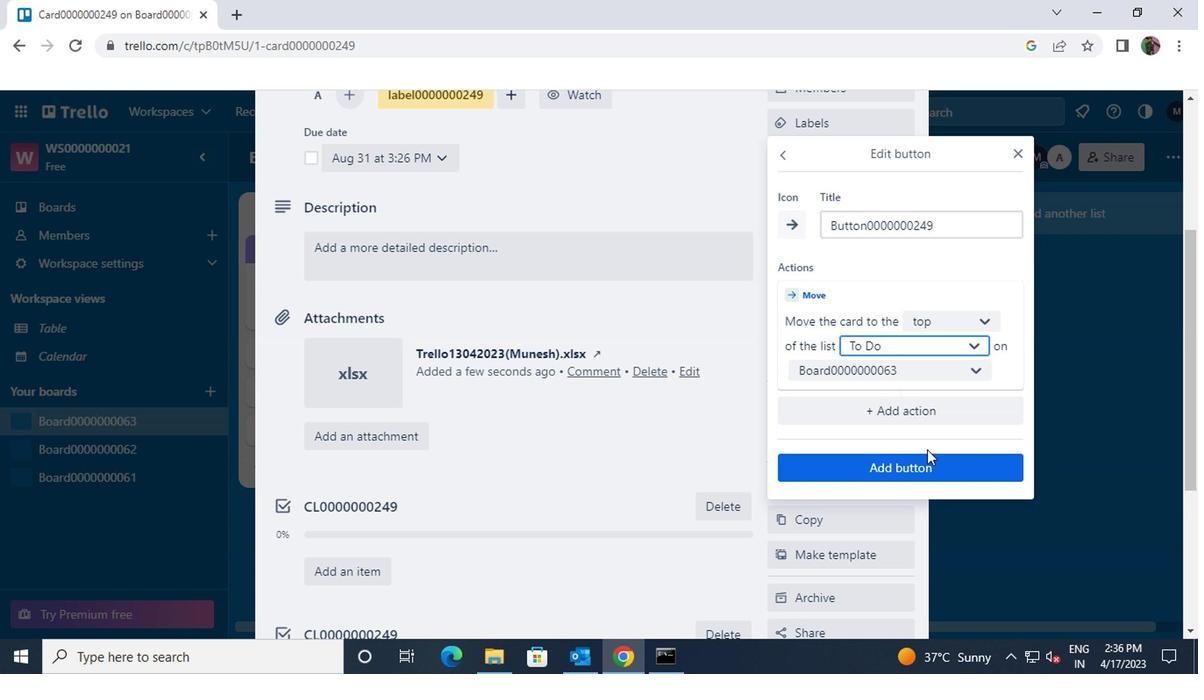 
Action: Mouse pressed left at (918, 465)
Screenshot: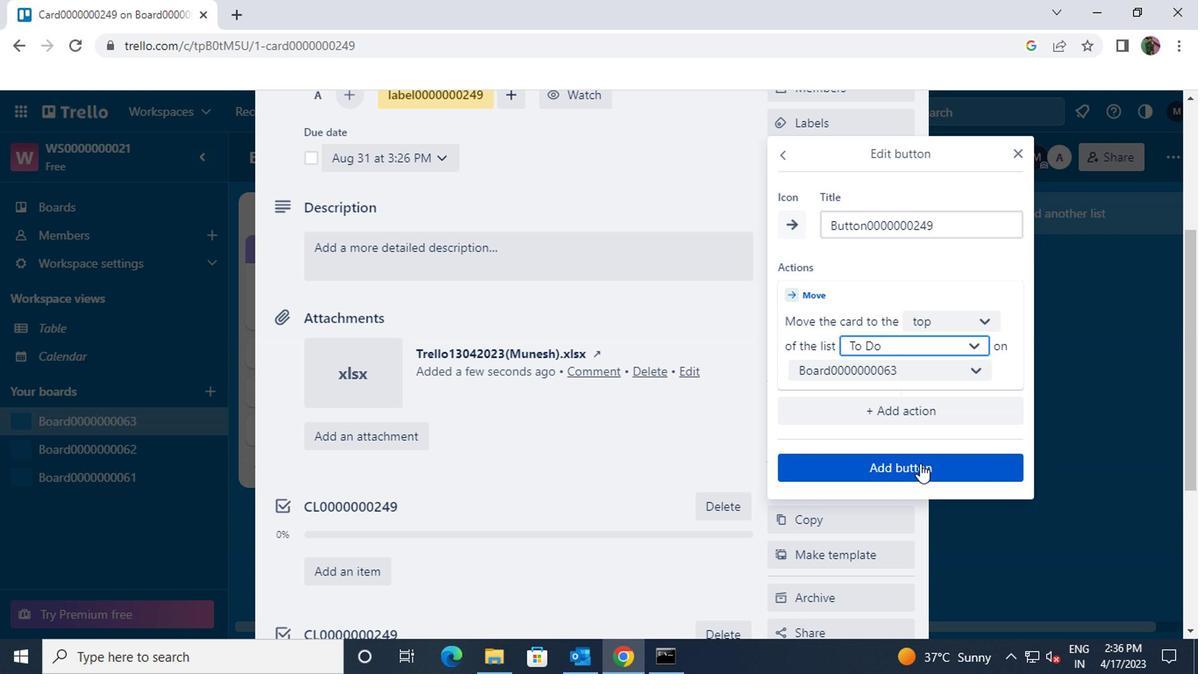 
Action: Mouse moved to (546, 242)
Screenshot: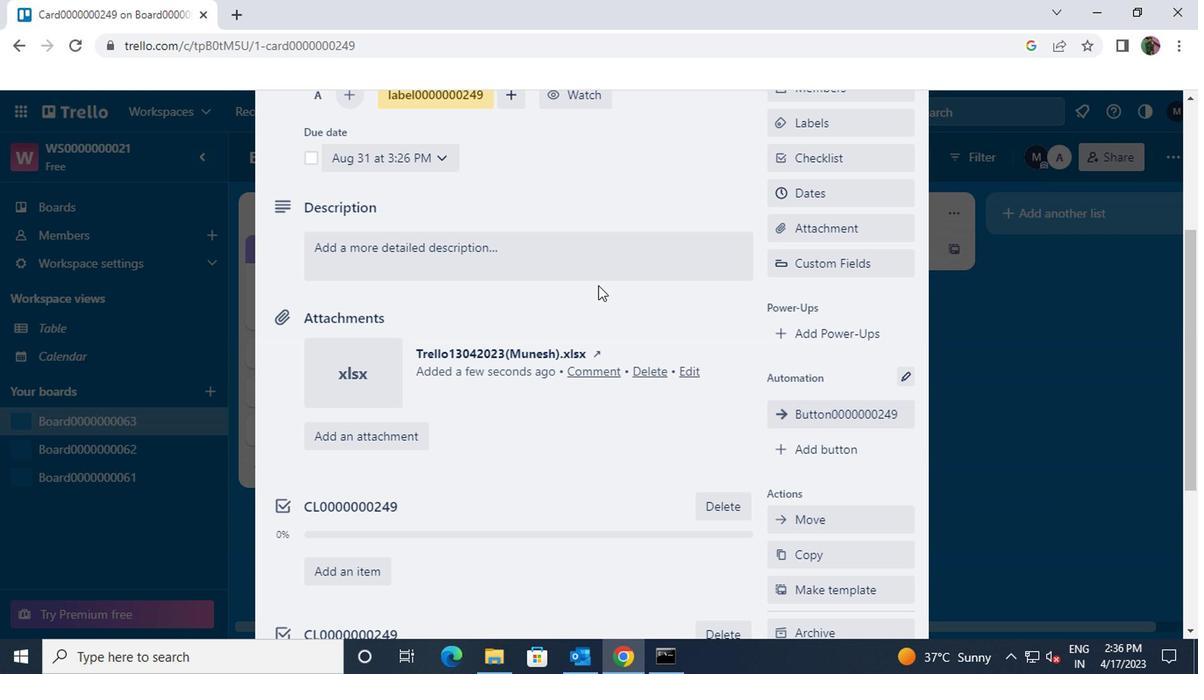
Action: Mouse pressed left at (546, 242)
Screenshot: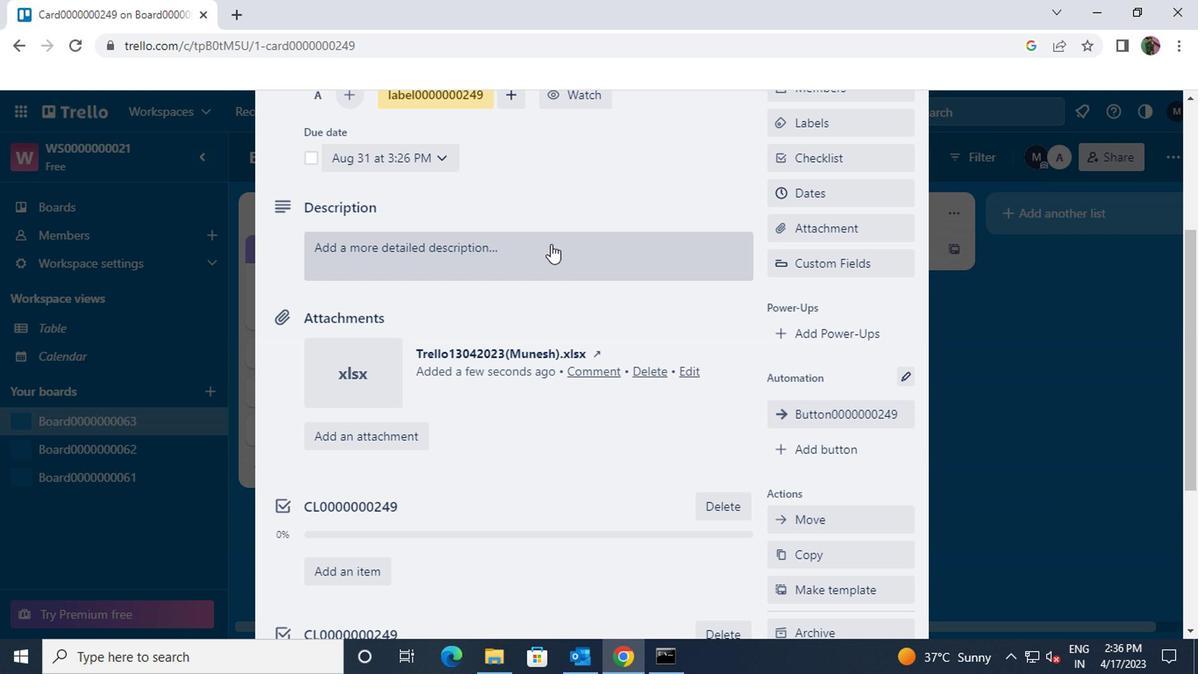 
Action: Key pressed <Key.shift>DS0000000249
Screenshot: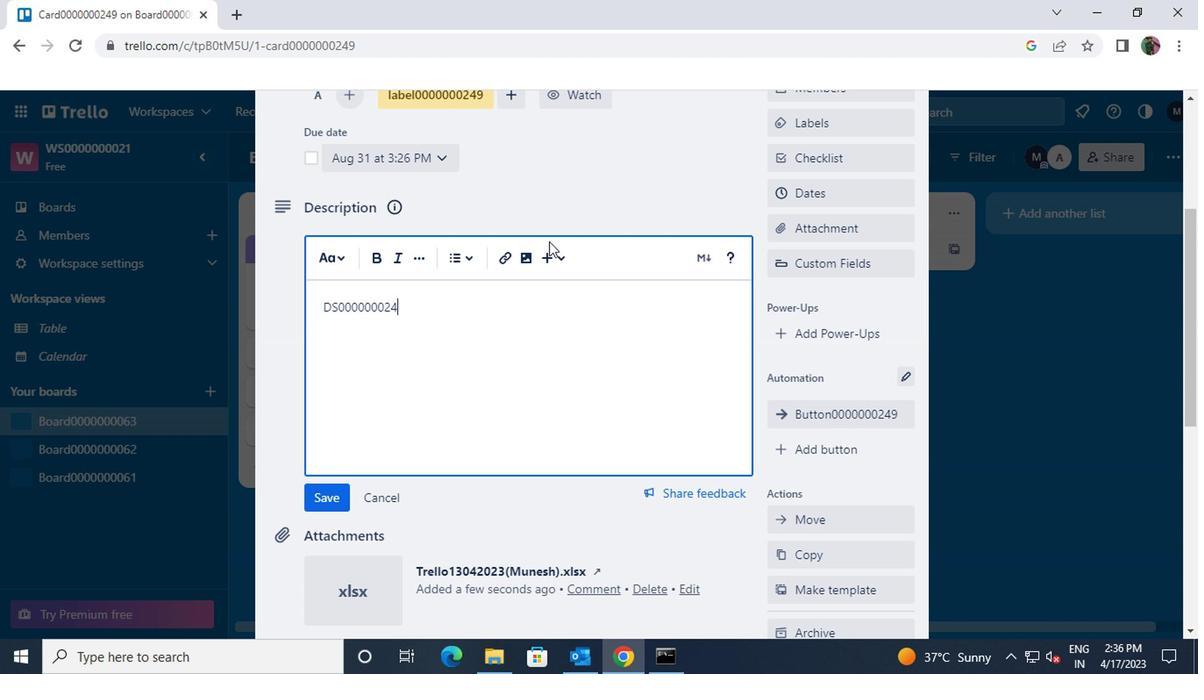 
Action: Mouse moved to (330, 495)
Screenshot: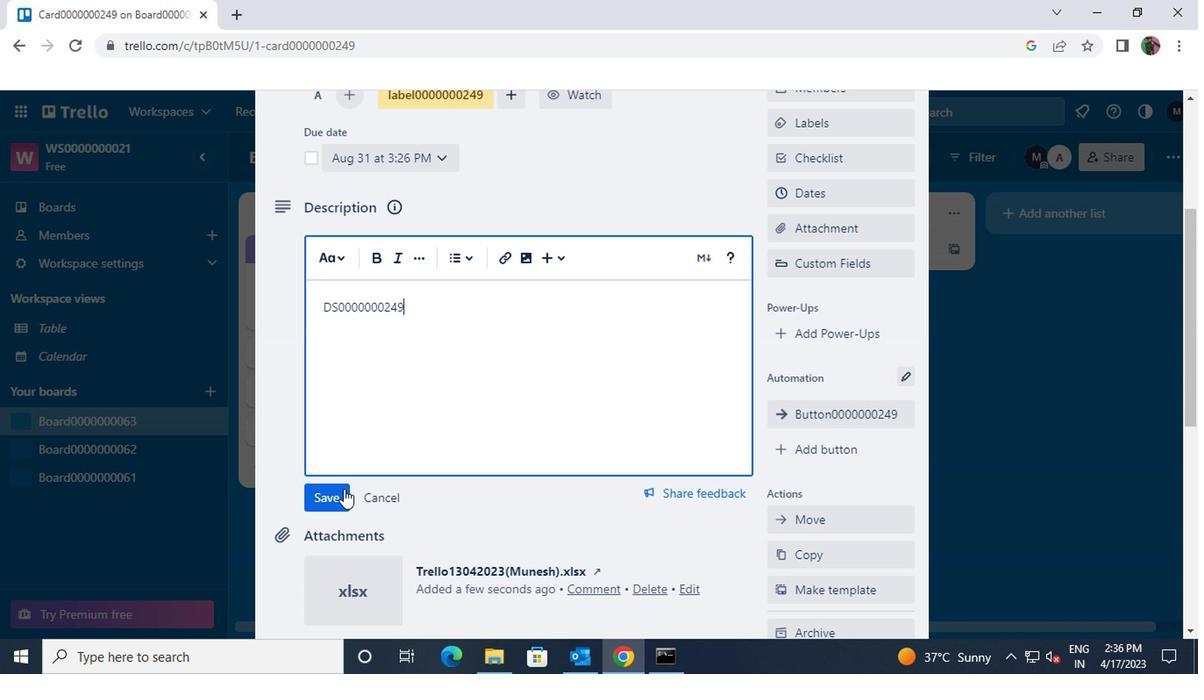 
Action: Mouse pressed left at (330, 495)
Screenshot: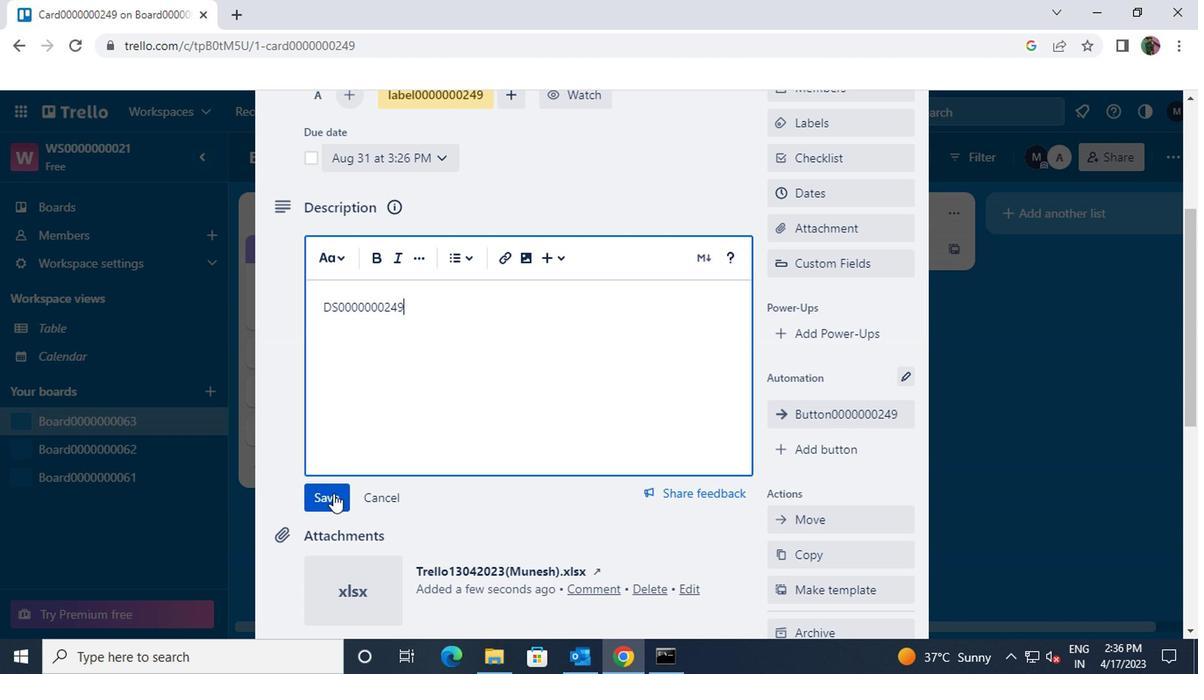 
Action: Mouse moved to (402, 486)
Screenshot: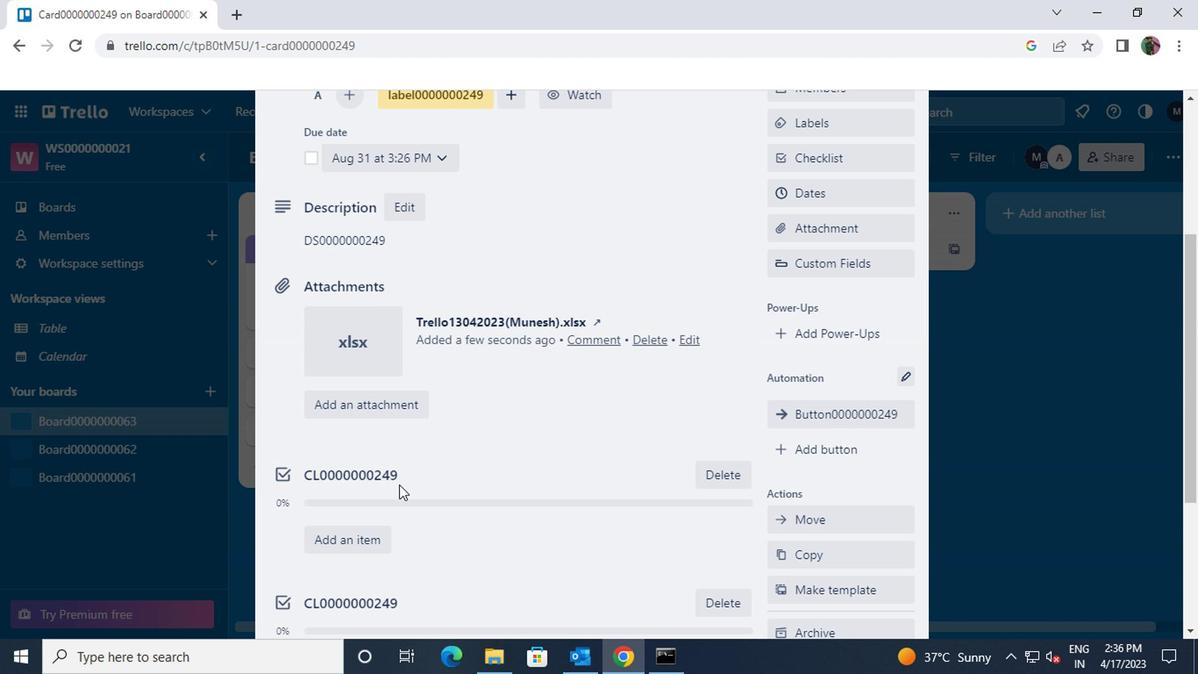 
Action: Mouse scrolled (402, 485) with delta (0, -1)
Screenshot: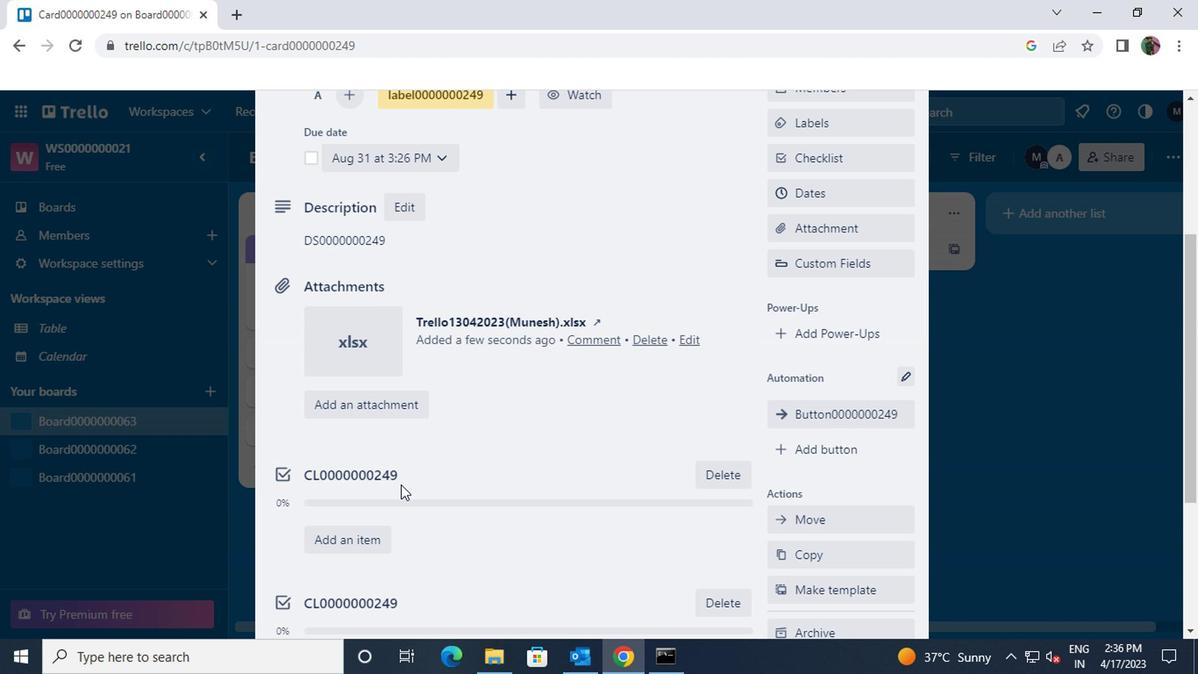 
Action: Mouse scrolled (402, 485) with delta (0, -1)
Screenshot: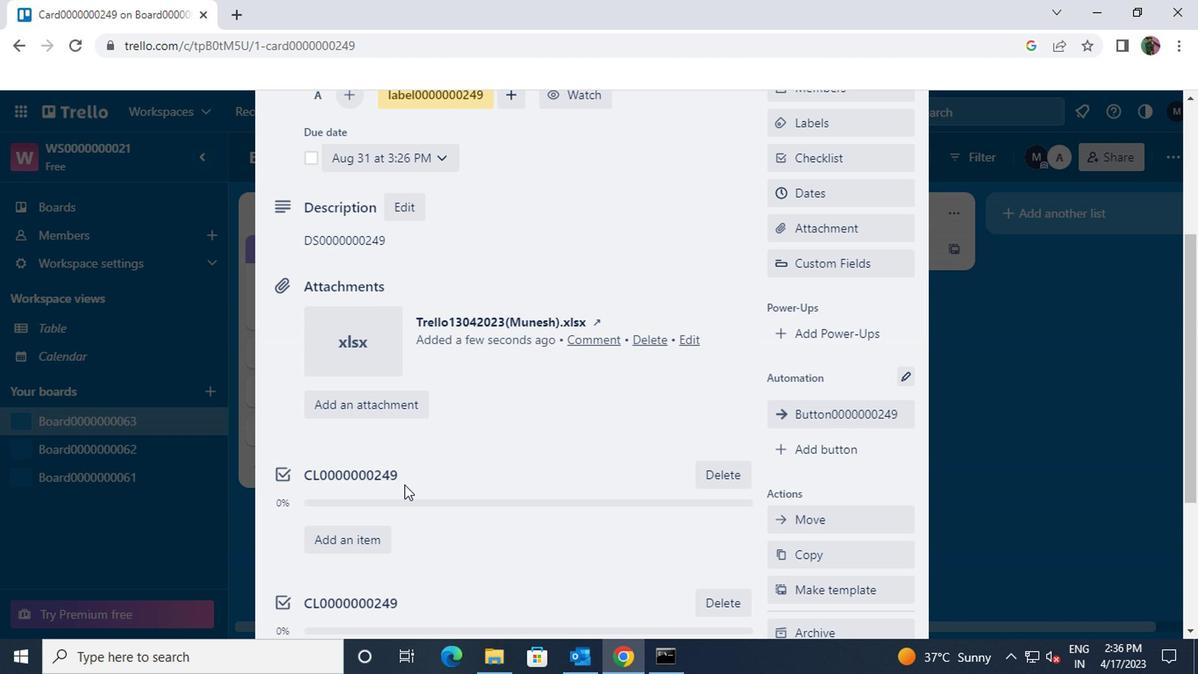 
Action: Mouse scrolled (402, 485) with delta (0, -1)
Screenshot: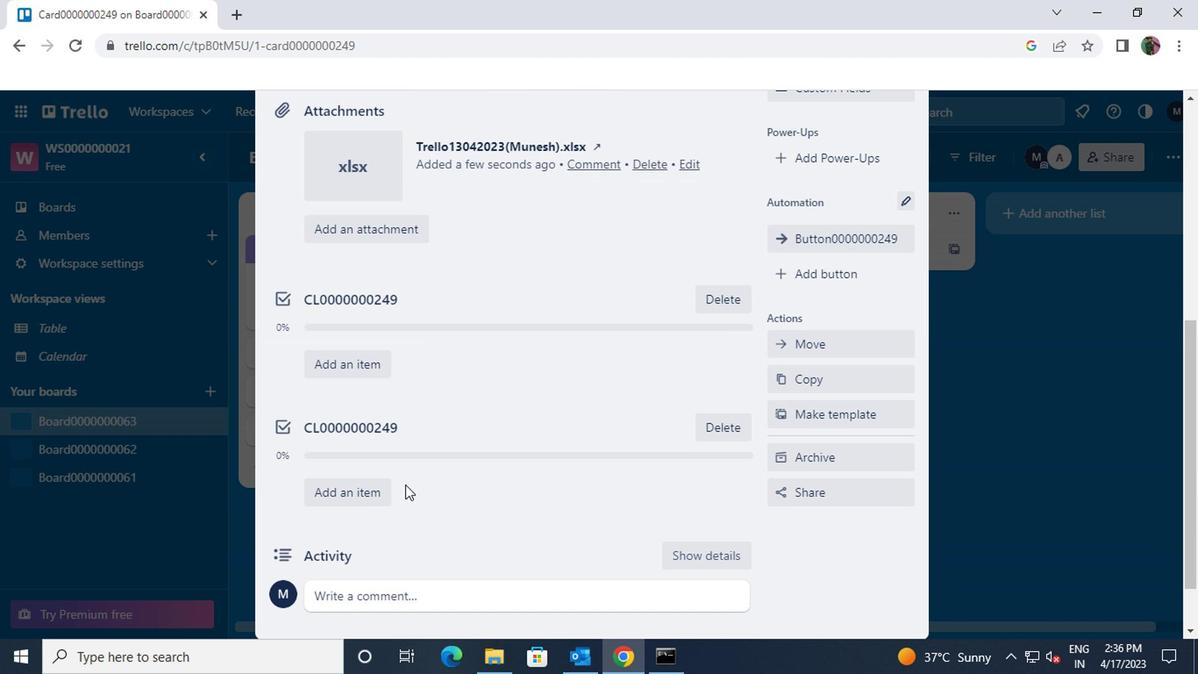 
Action: Mouse moved to (400, 516)
Screenshot: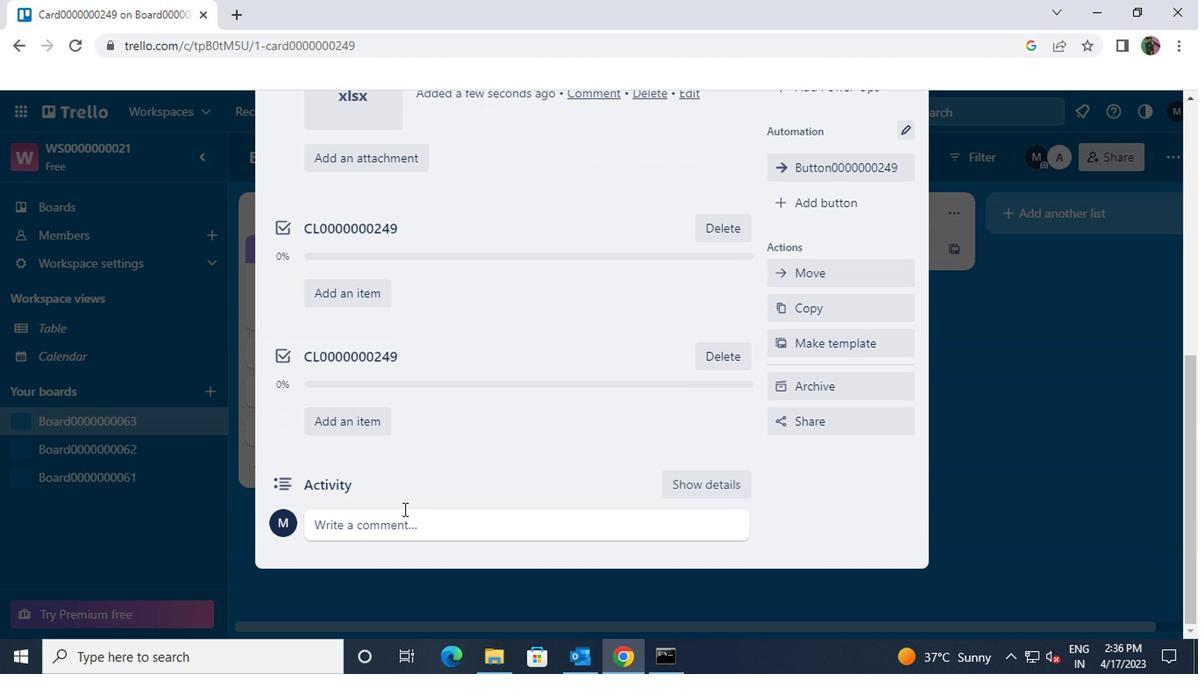 
Action: Mouse pressed left at (400, 516)
Screenshot: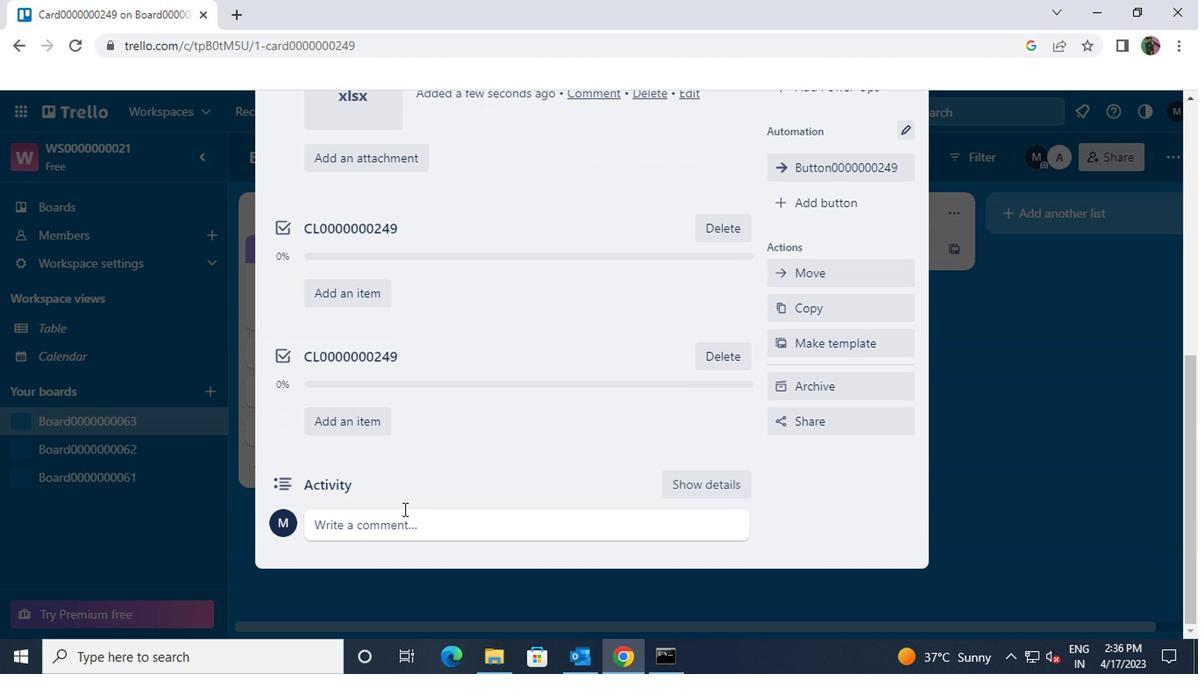 
Action: Key pressed <Key.shift>CM000000249
Screenshot: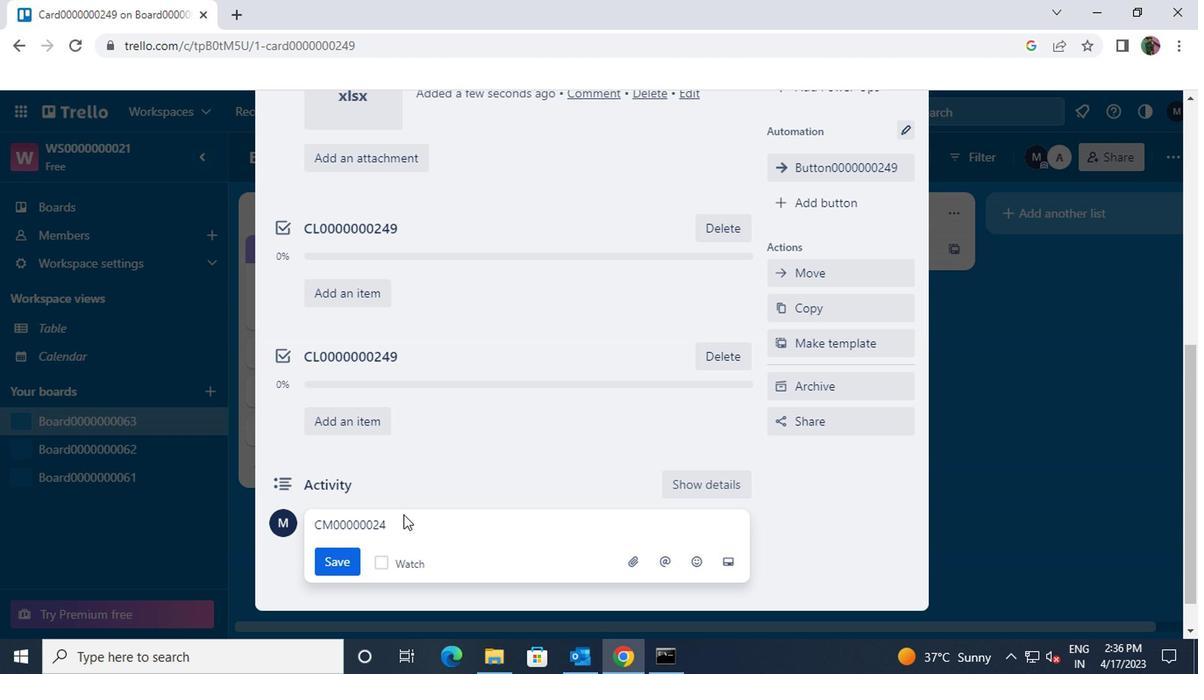 
Action: Mouse moved to (347, 558)
Screenshot: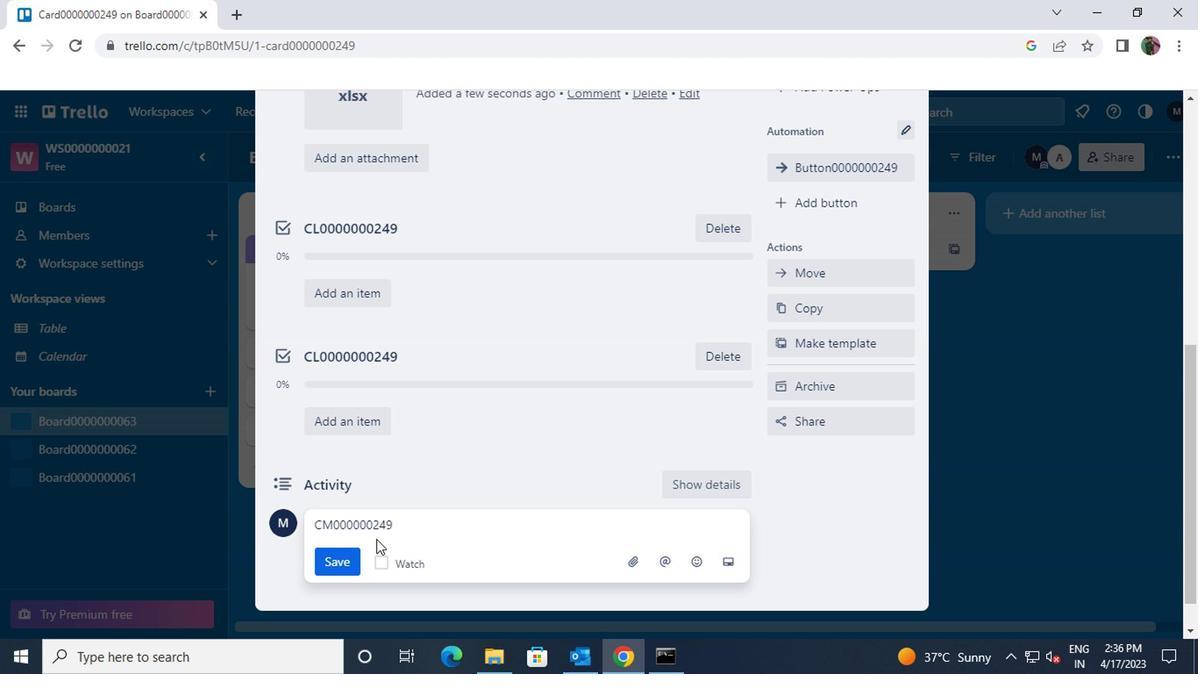 
Action: Mouse pressed left at (347, 558)
Screenshot: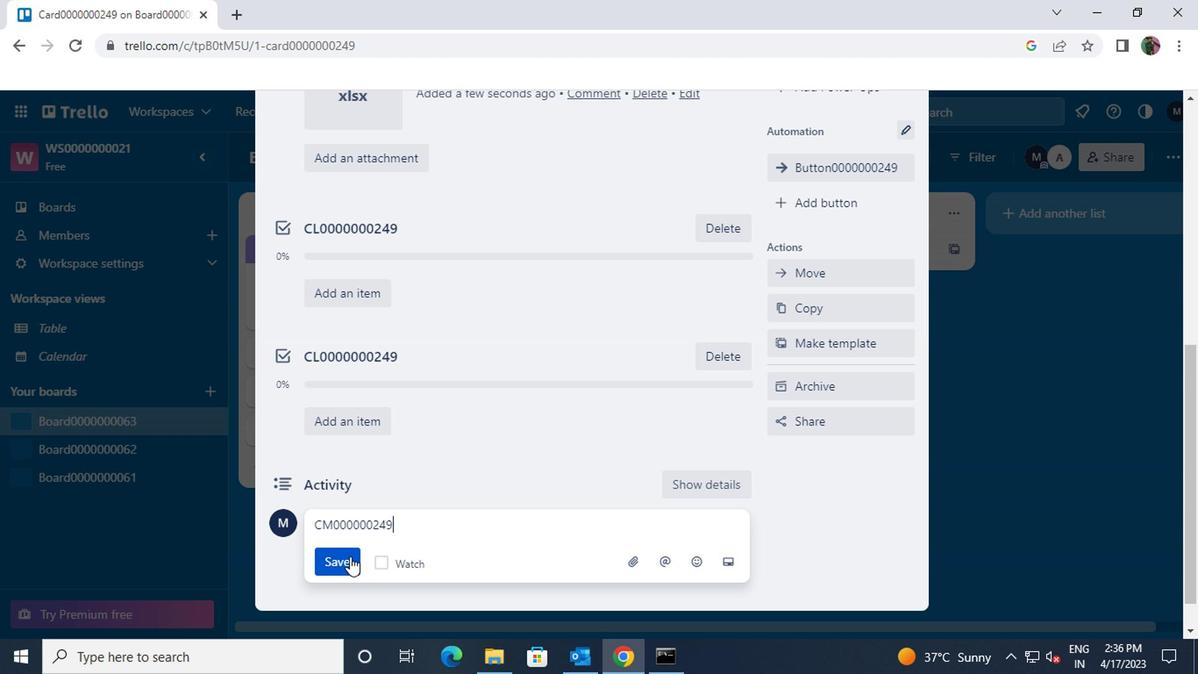 
Action: Mouse moved to (351, 556)
Screenshot: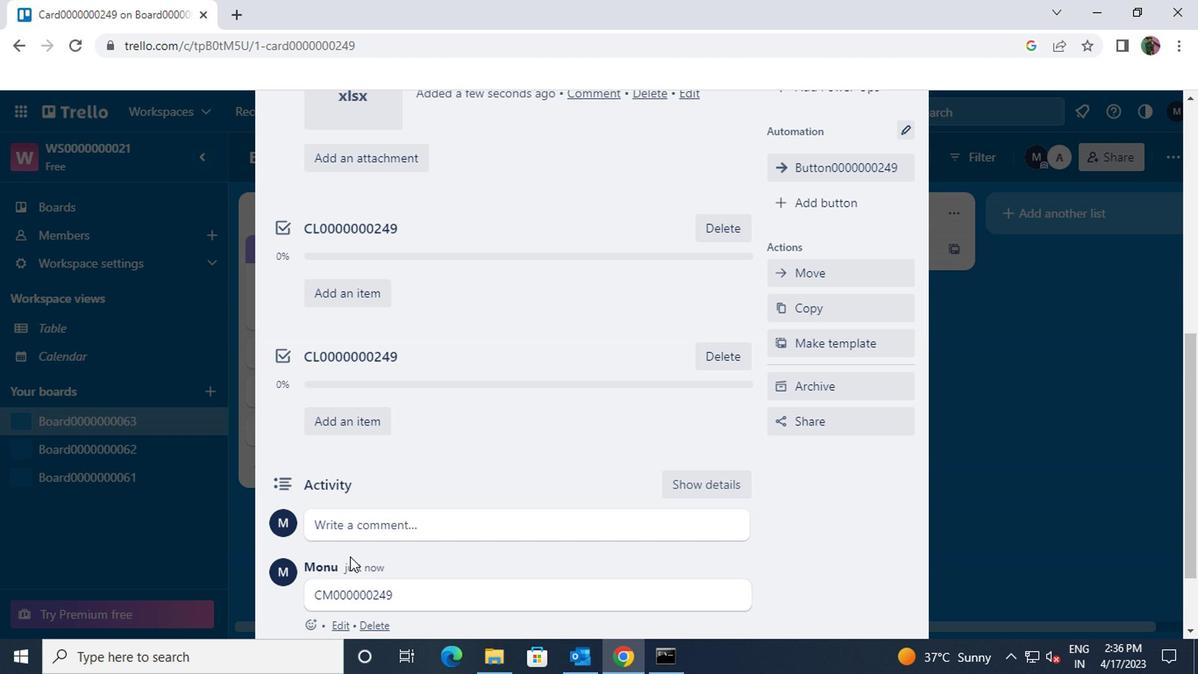 
